 Task: Look for space in Kralendijk, Bonaire, Saint Eustatius and Saba  from 3rd August, 2023 to 17th August, 2023 for 3 adults, 1 child in price range Rs.3000 to Rs.15000. Place can be entire place with 3 bedrooms having 4 beds and 2 bathrooms. Property type can be house, flat, guest house. Amenities needed are: wifi. Booking option can be shelf check-in. Required host language is English.
Action: Mouse moved to (600, 91)
Screenshot: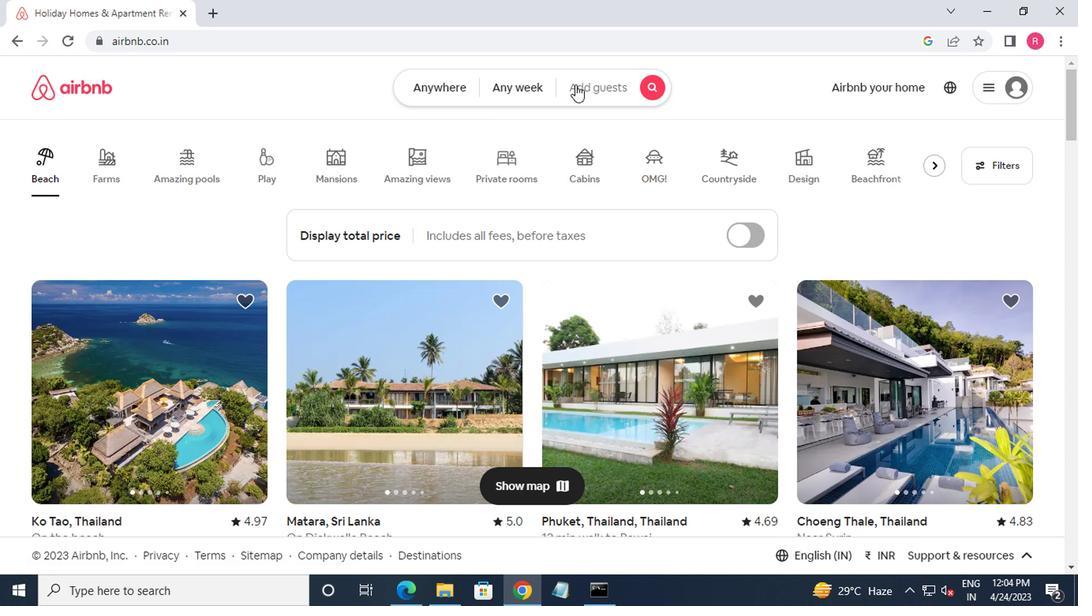 
Action: Mouse pressed left at (600, 91)
Screenshot: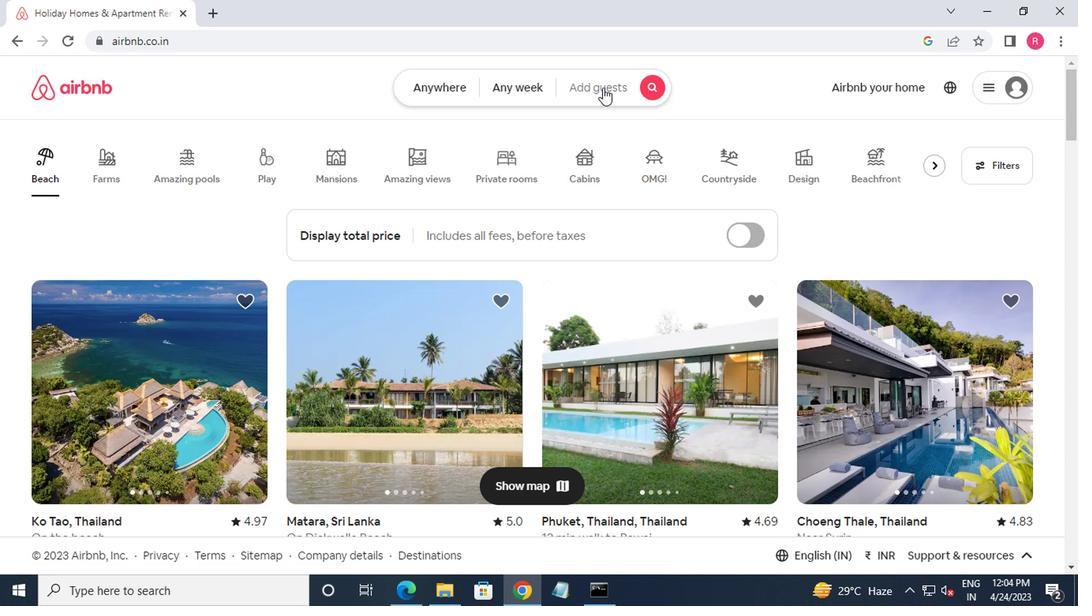 
Action: Mouse moved to (288, 144)
Screenshot: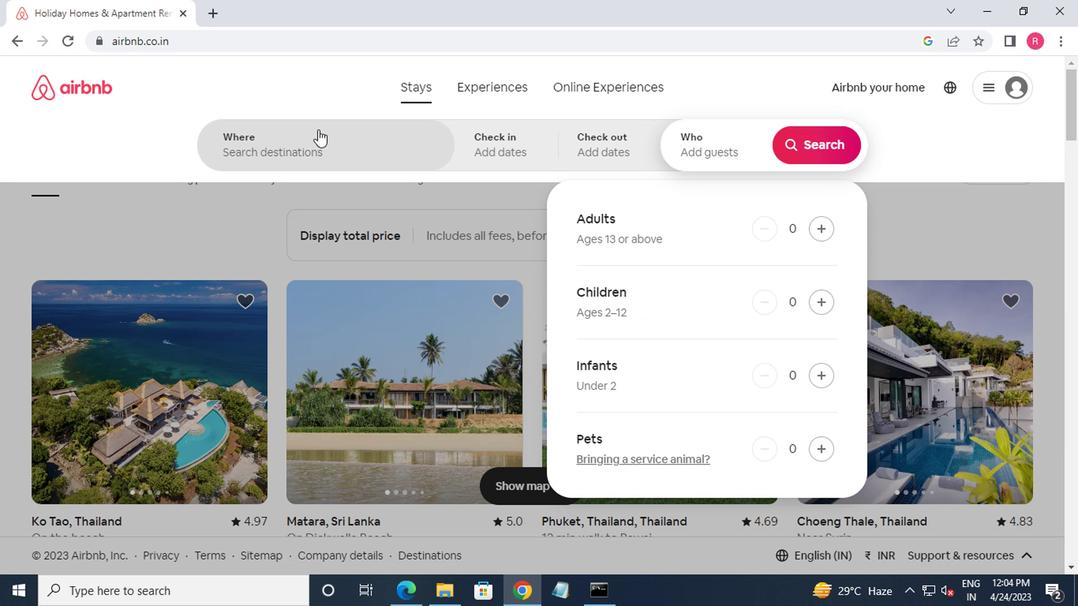 
Action: Mouse pressed left at (288, 144)
Screenshot: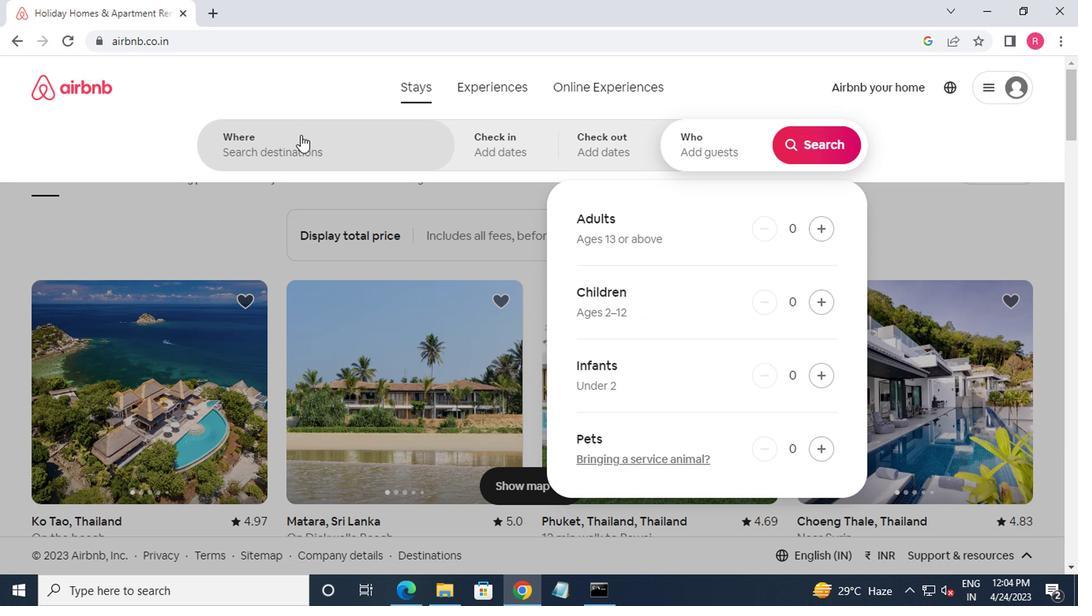 
Action: Mouse moved to (289, 144)
Screenshot: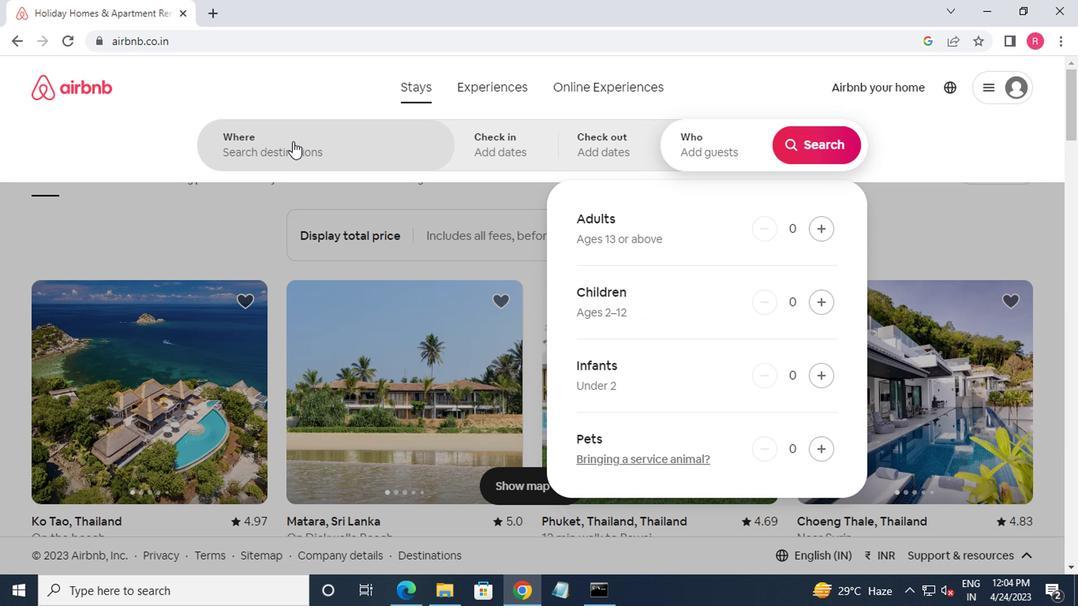 
Action: Key pressed kralendijk
Screenshot: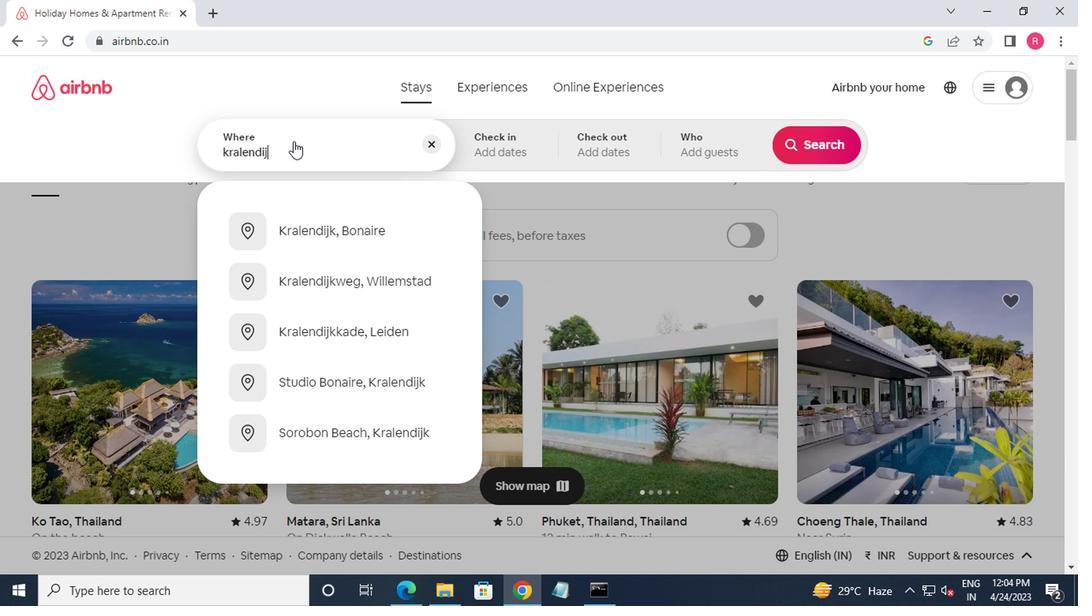 
Action: Mouse moved to (365, 225)
Screenshot: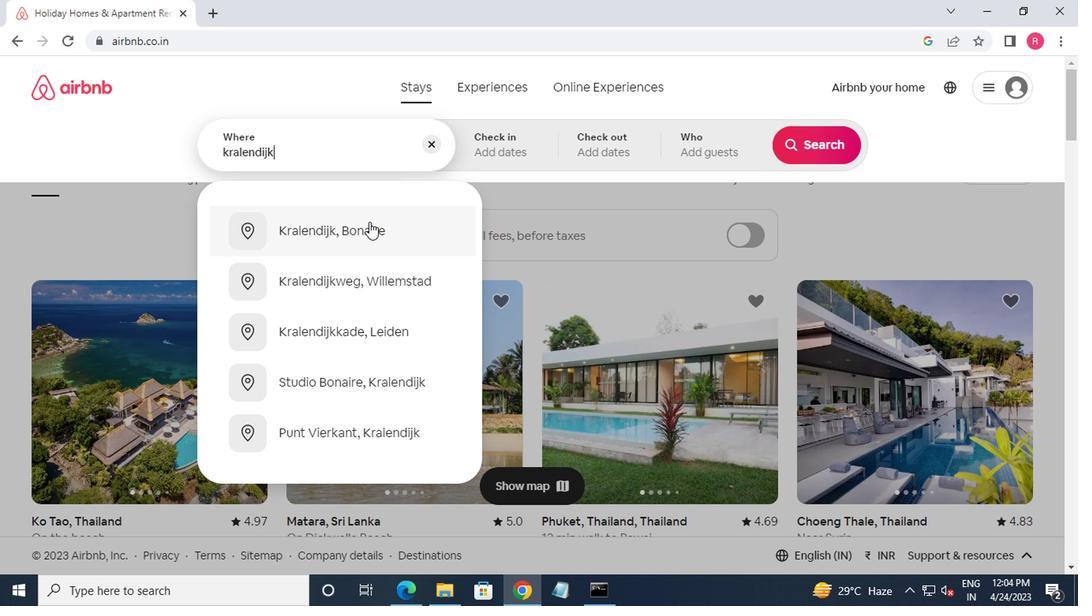 
Action: Mouse pressed left at (365, 225)
Screenshot: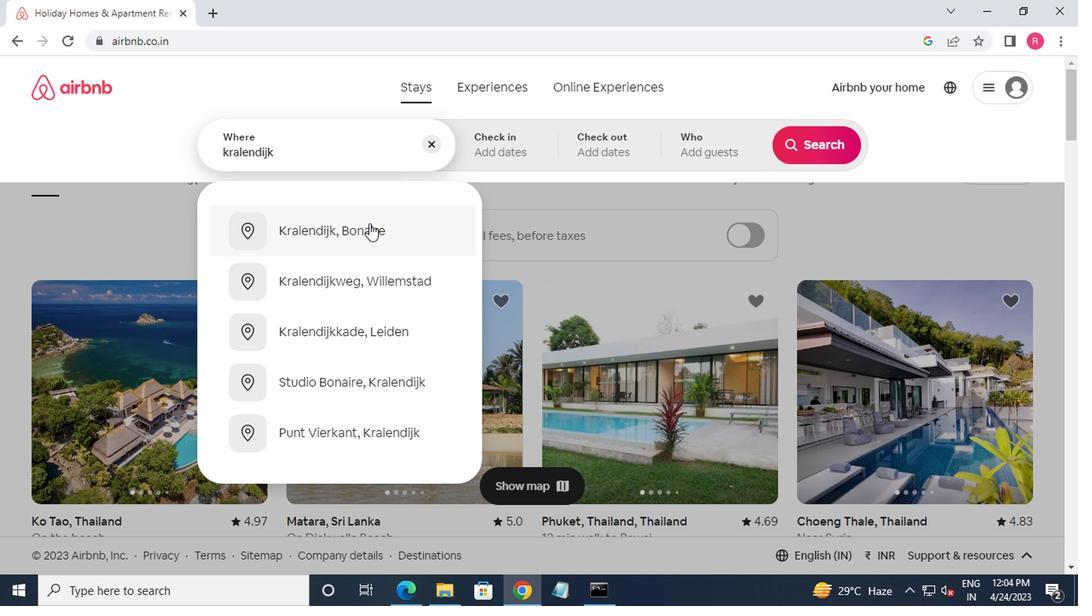 
Action: Mouse moved to (801, 275)
Screenshot: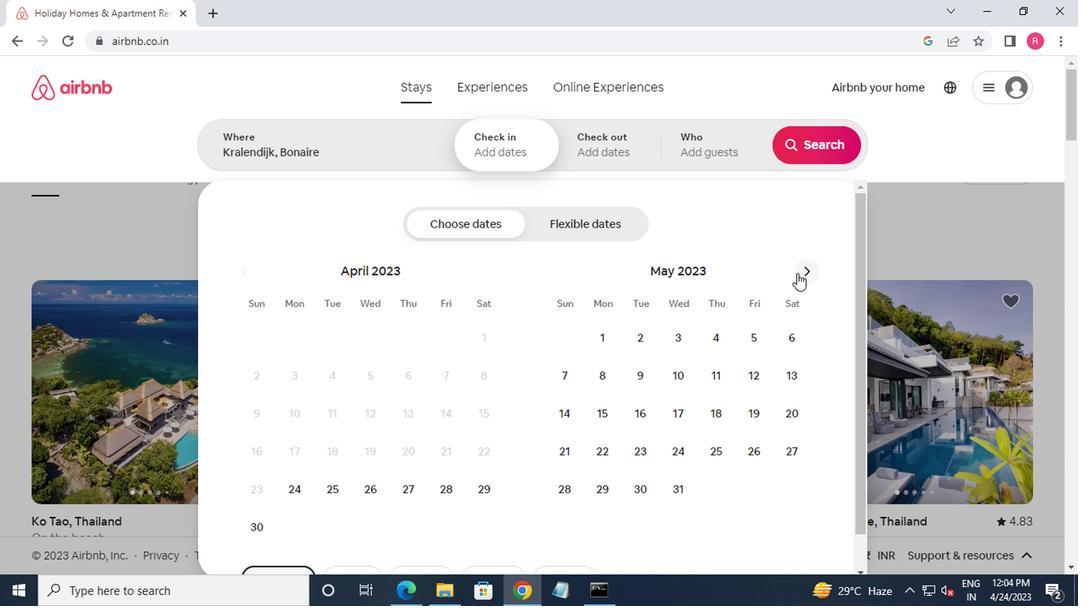 
Action: Mouse pressed left at (801, 275)
Screenshot: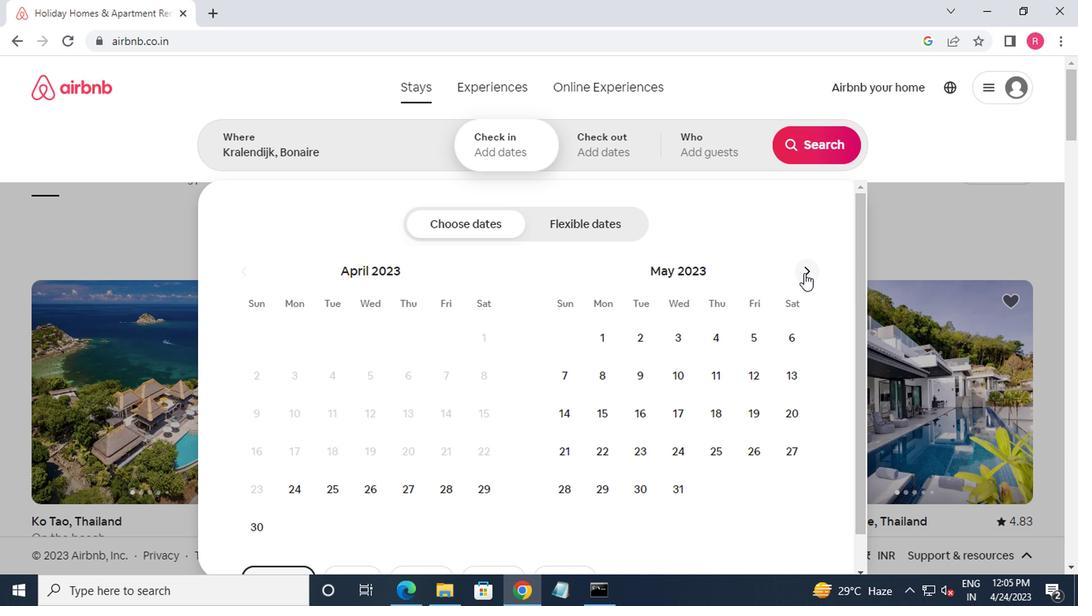 
Action: Mouse pressed left at (801, 275)
Screenshot: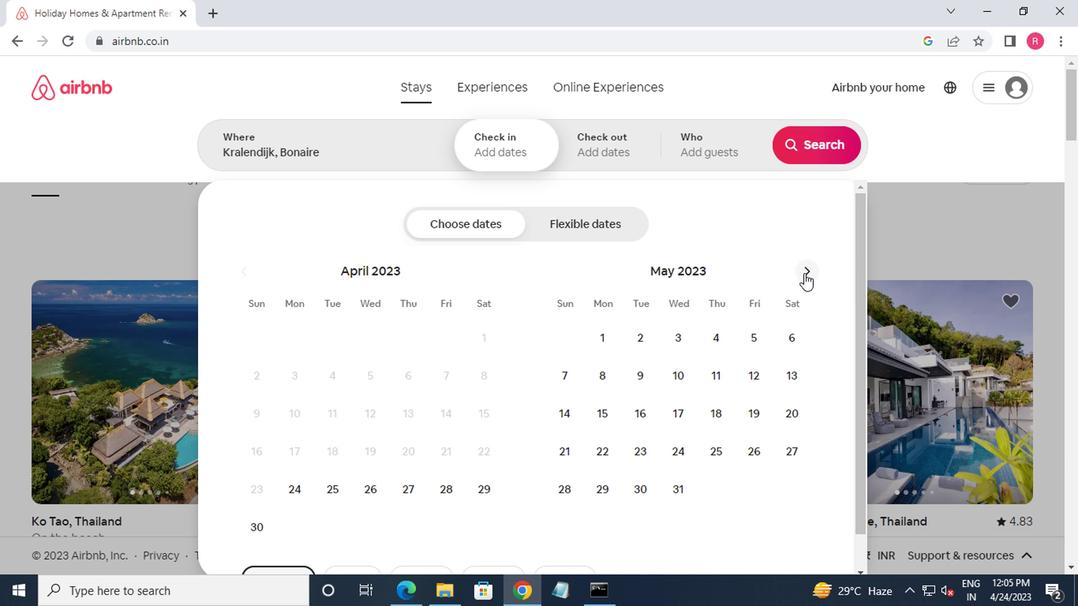 
Action: Mouse pressed left at (801, 275)
Screenshot: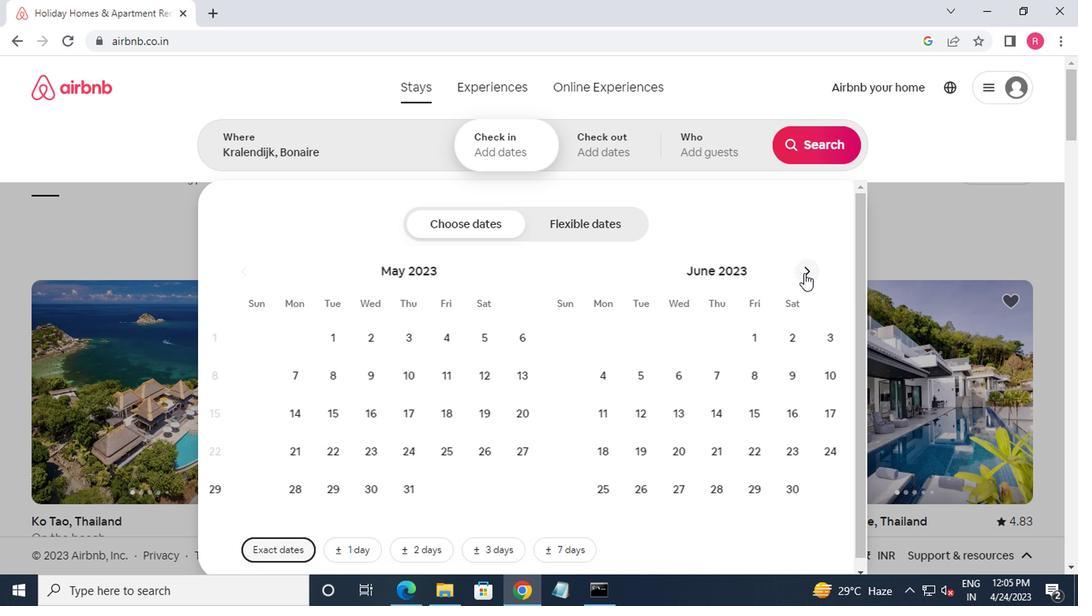 
Action: Mouse pressed left at (801, 275)
Screenshot: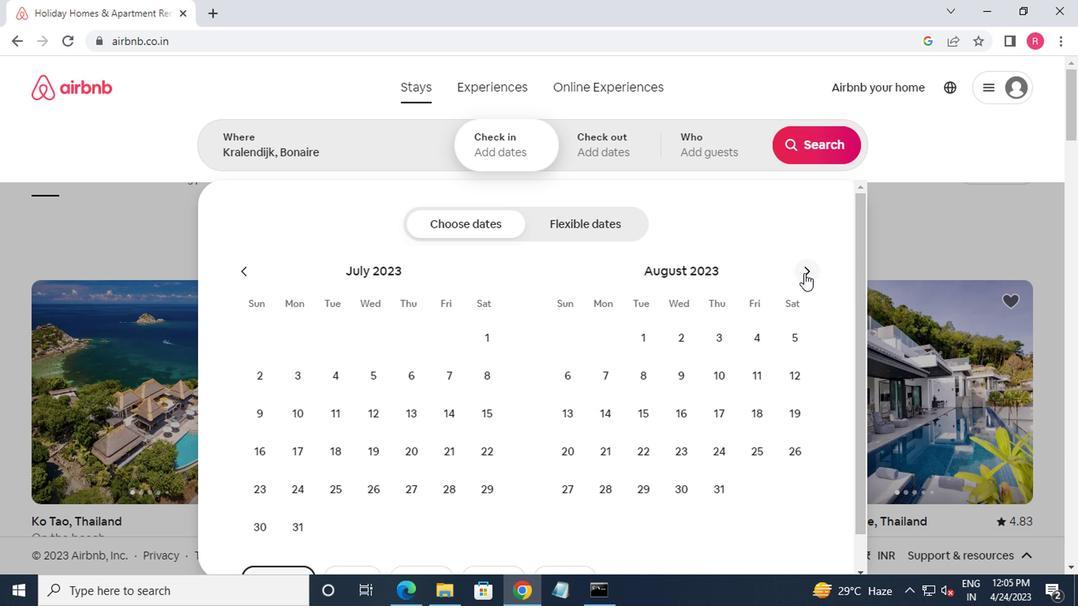 
Action: Mouse moved to (395, 346)
Screenshot: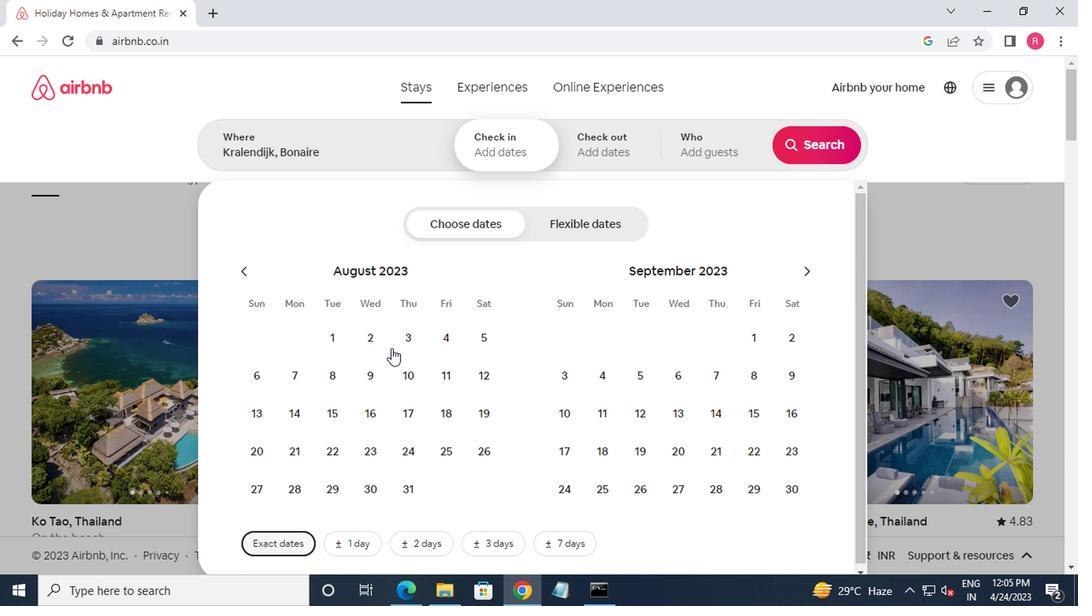 
Action: Mouse pressed left at (395, 346)
Screenshot: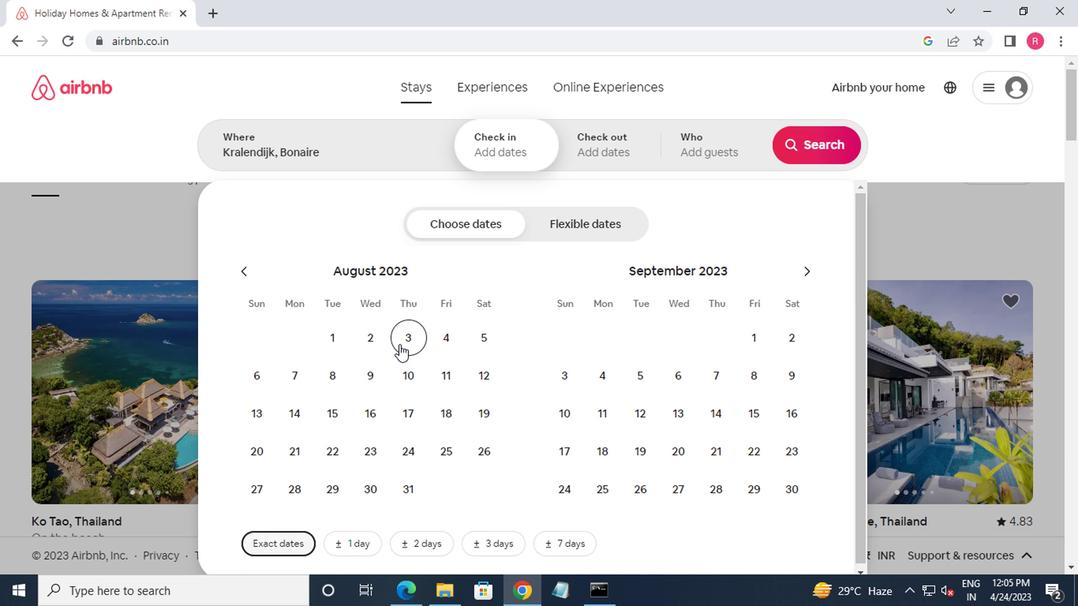 
Action: Mouse moved to (406, 417)
Screenshot: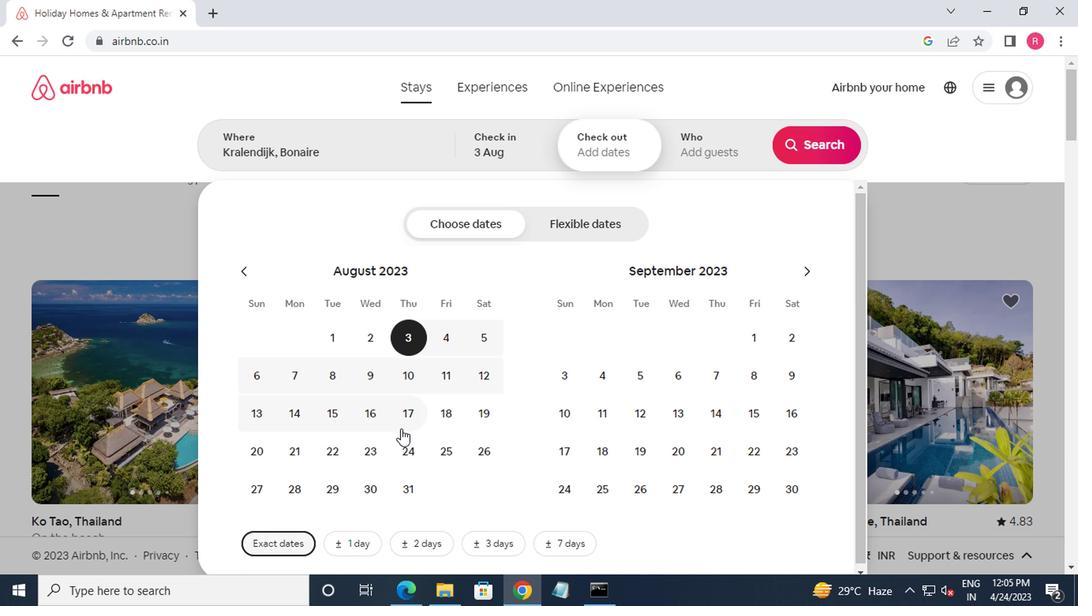 
Action: Mouse pressed left at (406, 417)
Screenshot: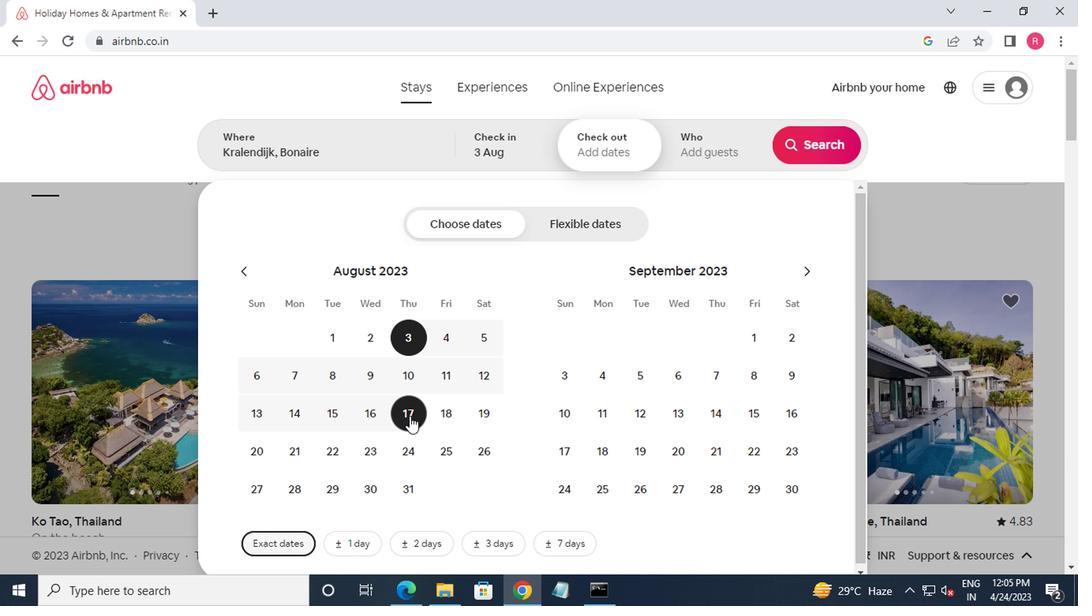 
Action: Mouse moved to (690, 156)
Screenshot: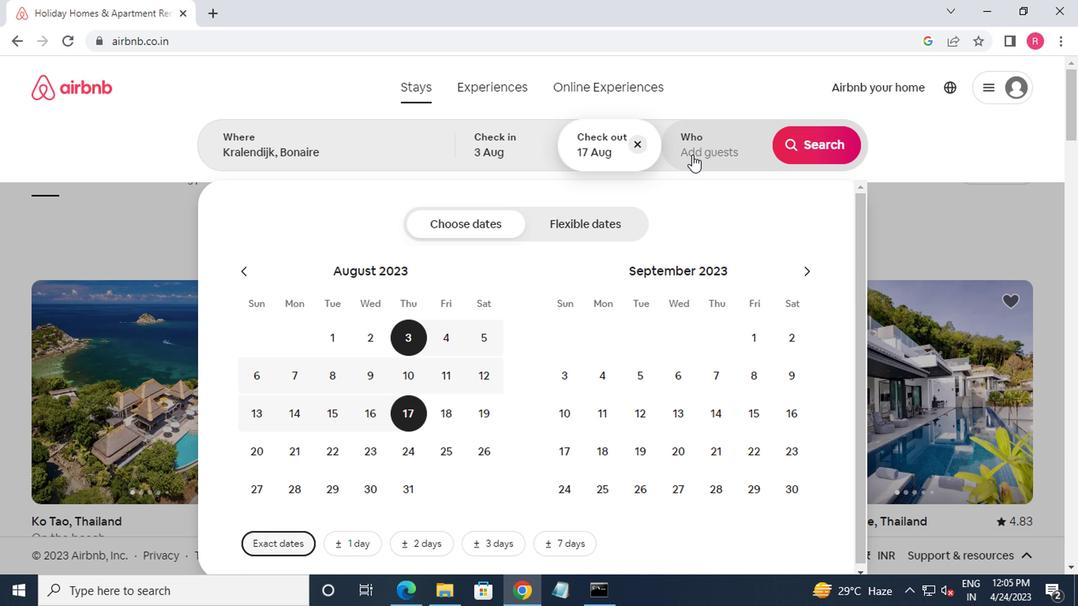 
Action: Mouse pressed left at (690, 156)
Screenshot: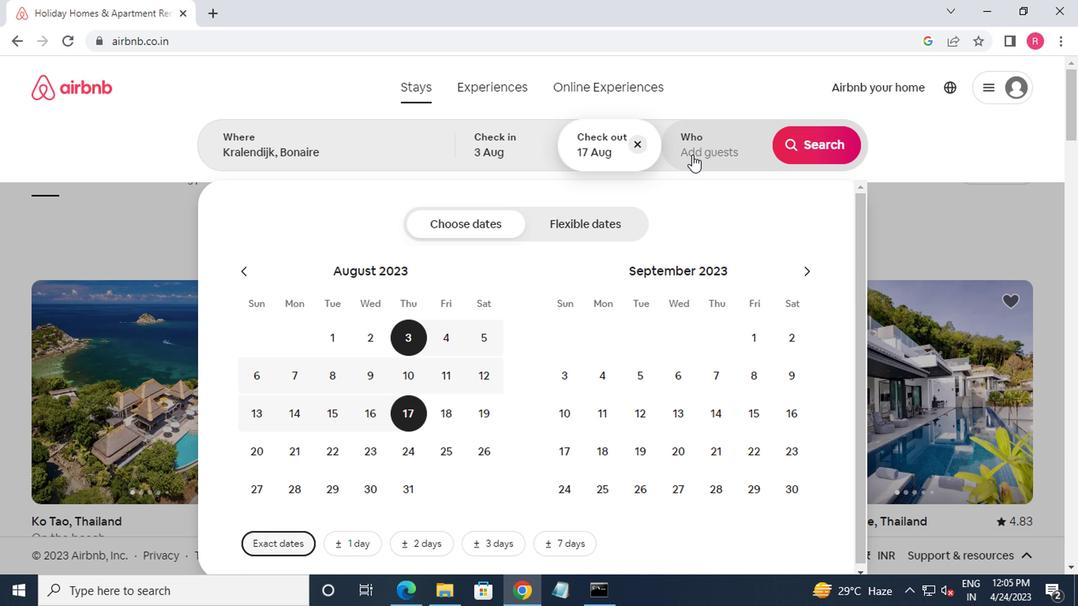 
Action: Mouse moved to (822, 225)
Screenshot: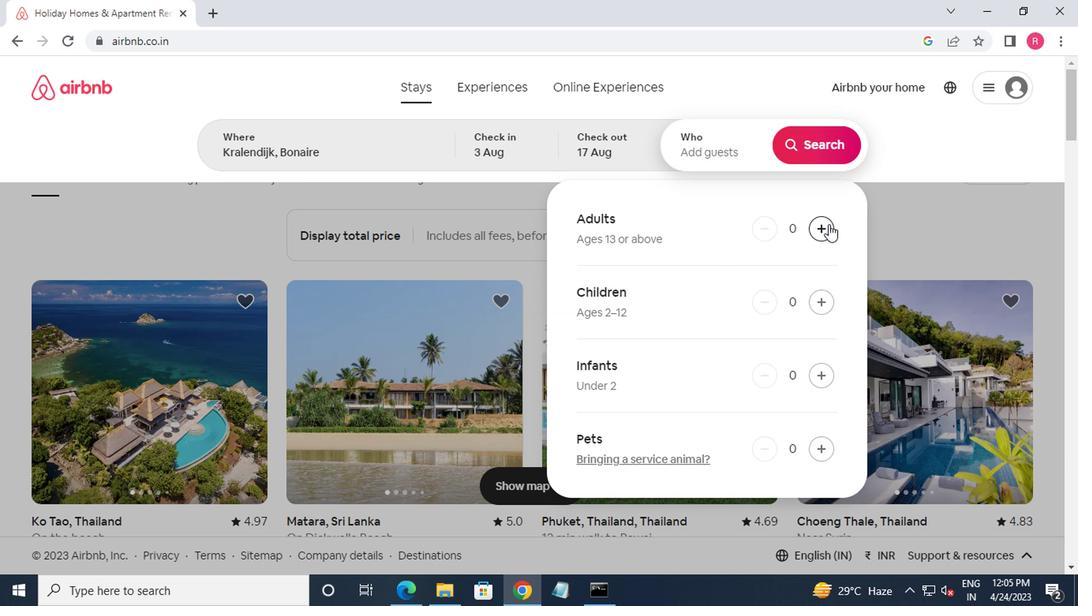 
Action: Mouse pressed left at (822, 225)
Screenshot: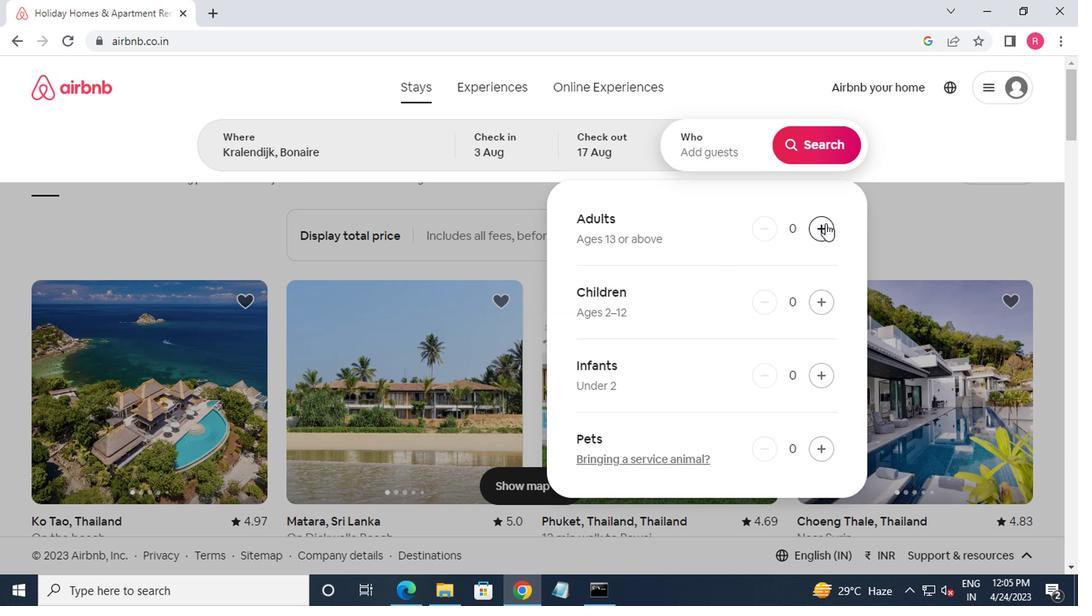 
Action: Mouse pressed left at (822, 225)
Screenshot: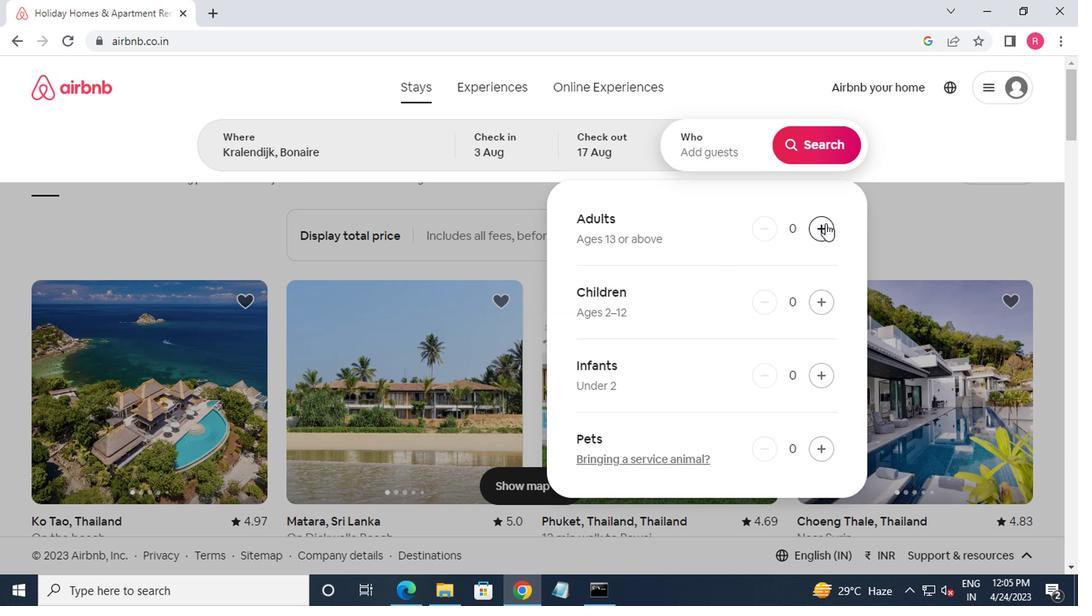 
Action: Mouse pressed left at (822, 225)
Screenshot: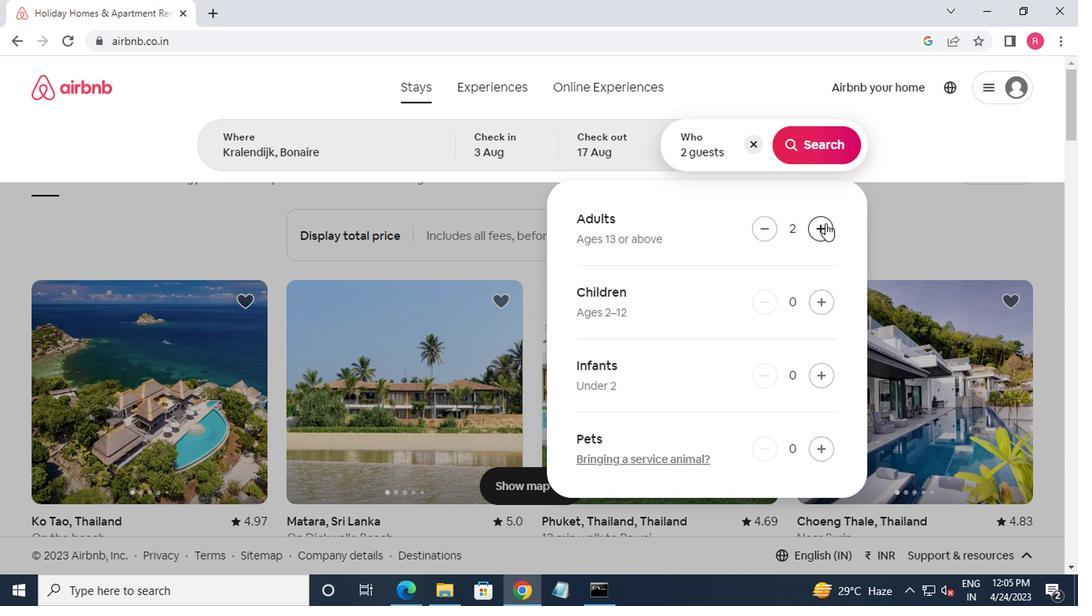 
Action: Mouse moved to (828, 294)
Screenshot: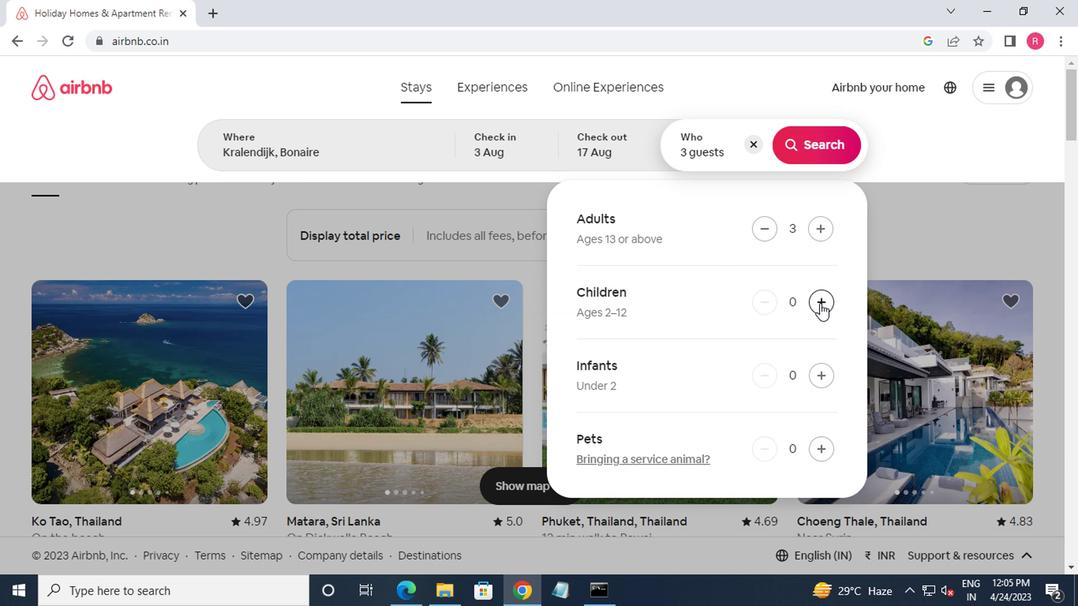 
Action: Mouse pressed left at (828, 294)
Screenshot: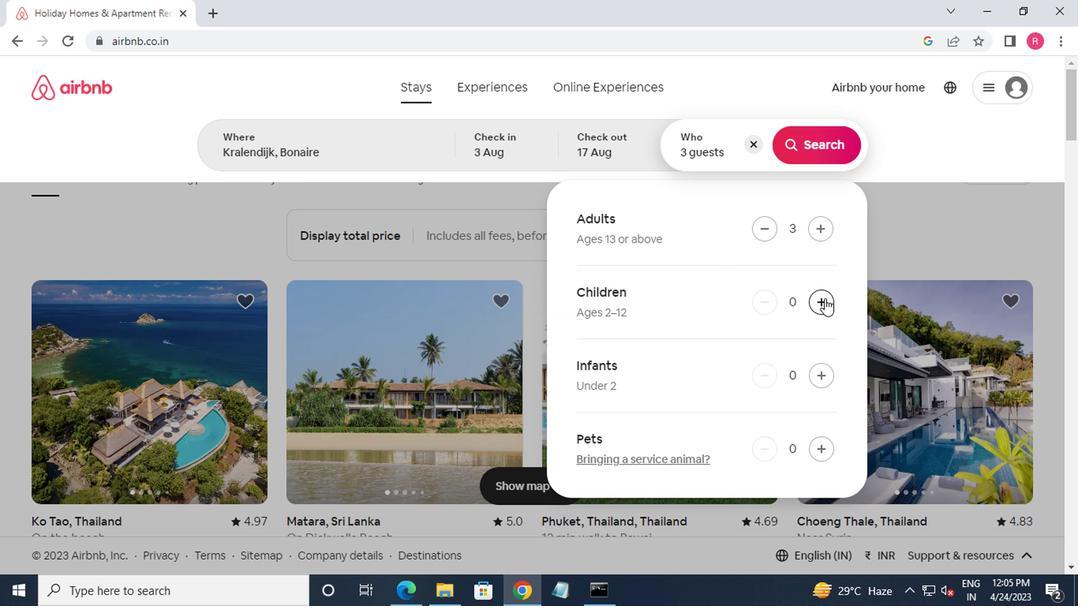 
Action: Mouse moved to (815, 310)
Screenshot: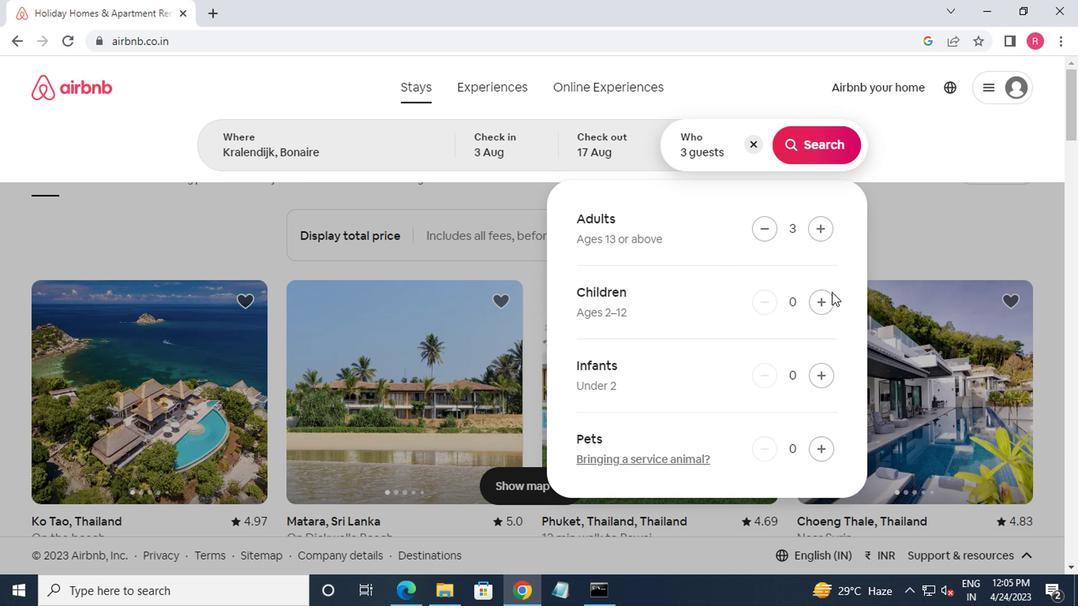 
Action: Mouse pressed left at (815, 310)
Screenshot: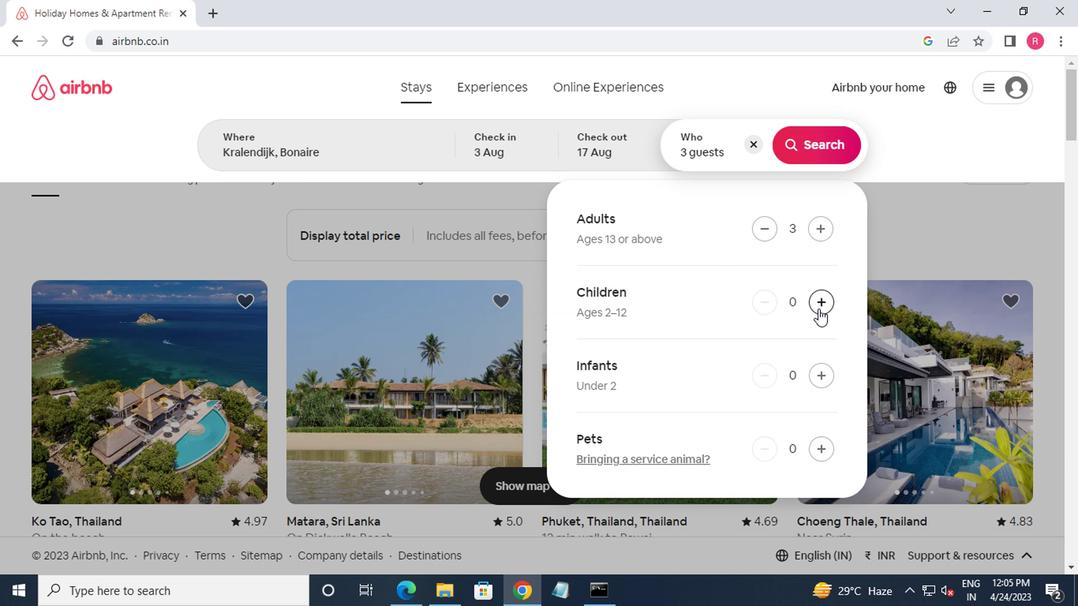 
Action: Mouse moved to (794, 159)
Screenshot: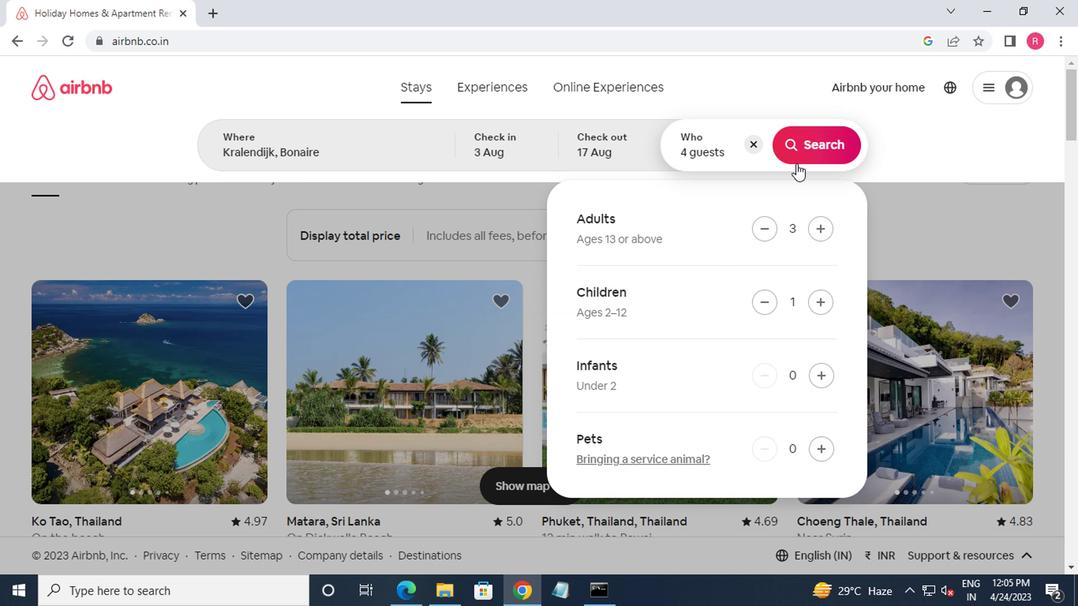 
Action: Mouse pressed left at (794, 159)
Screenshot: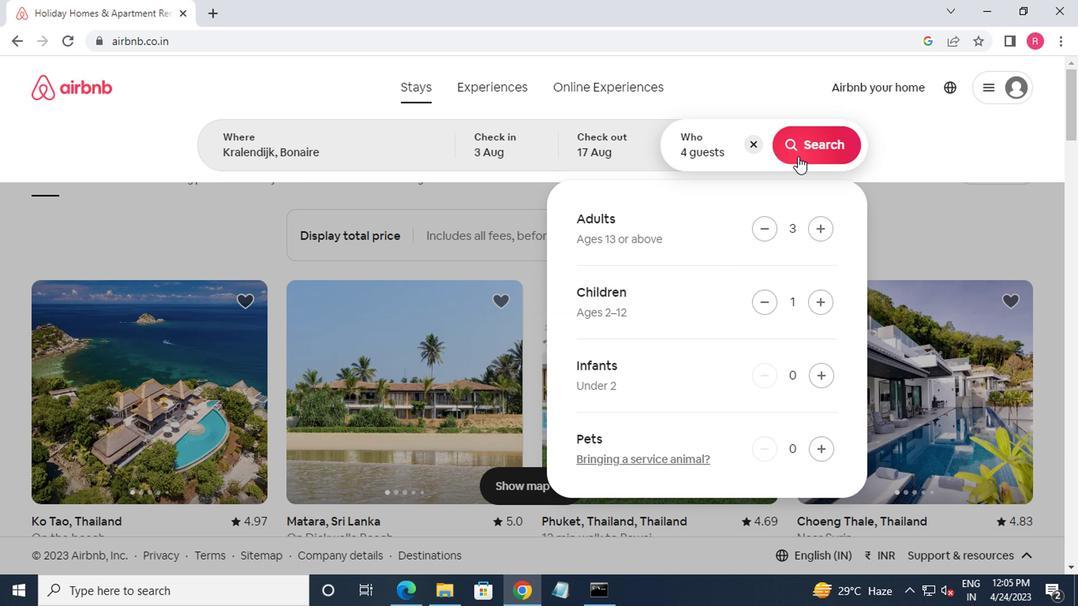 
Action: Mouse moved to (993, 162)
Screenshot: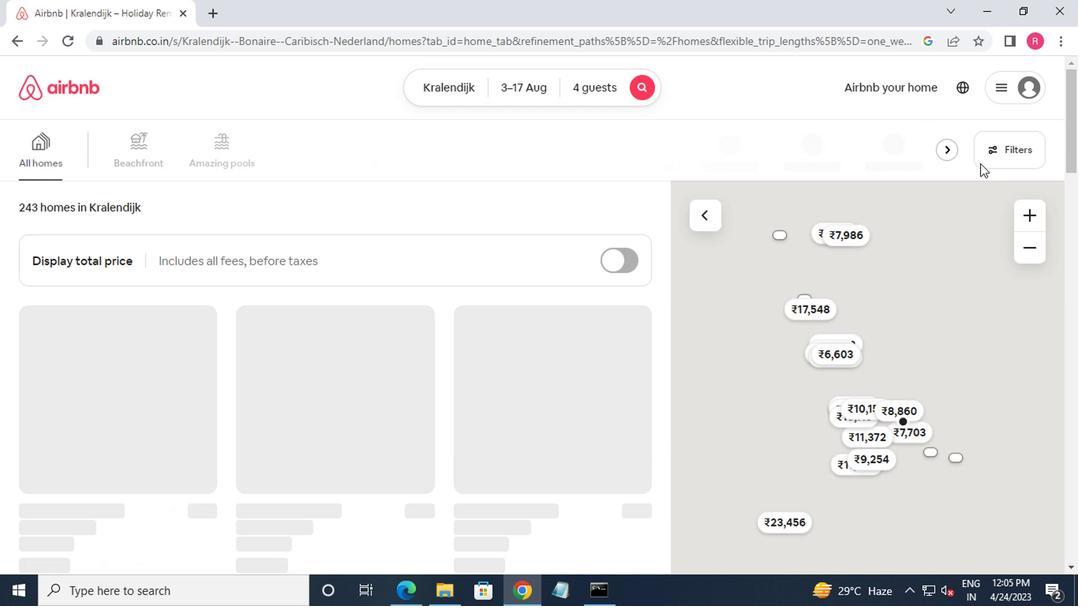 
Action: Mouse pressed left at (993, 162)
Screenshot: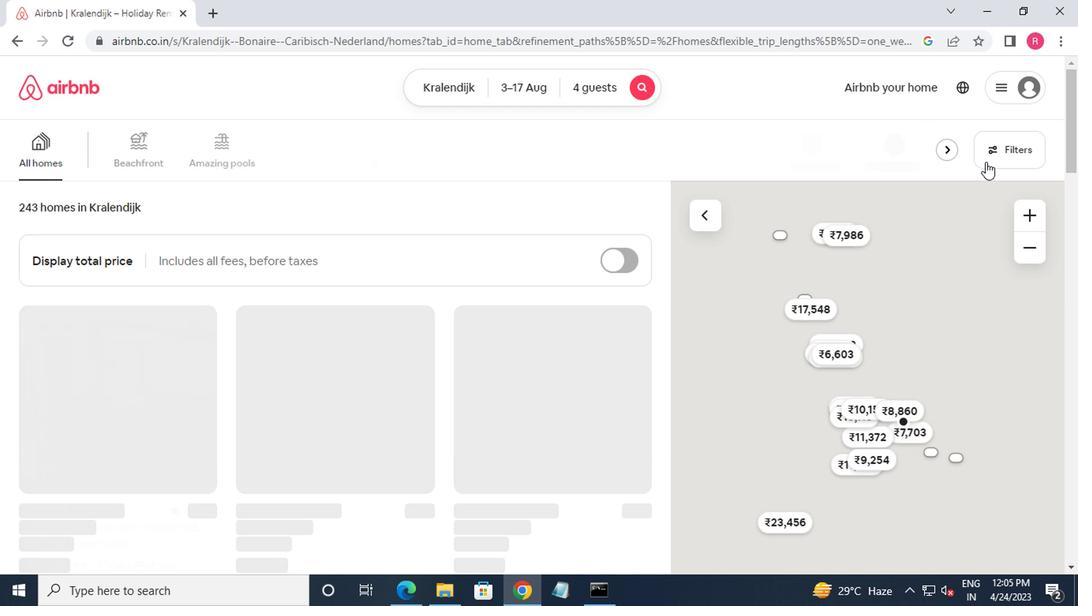 
Action: Mouse moved to (330, 347)
Screenshot: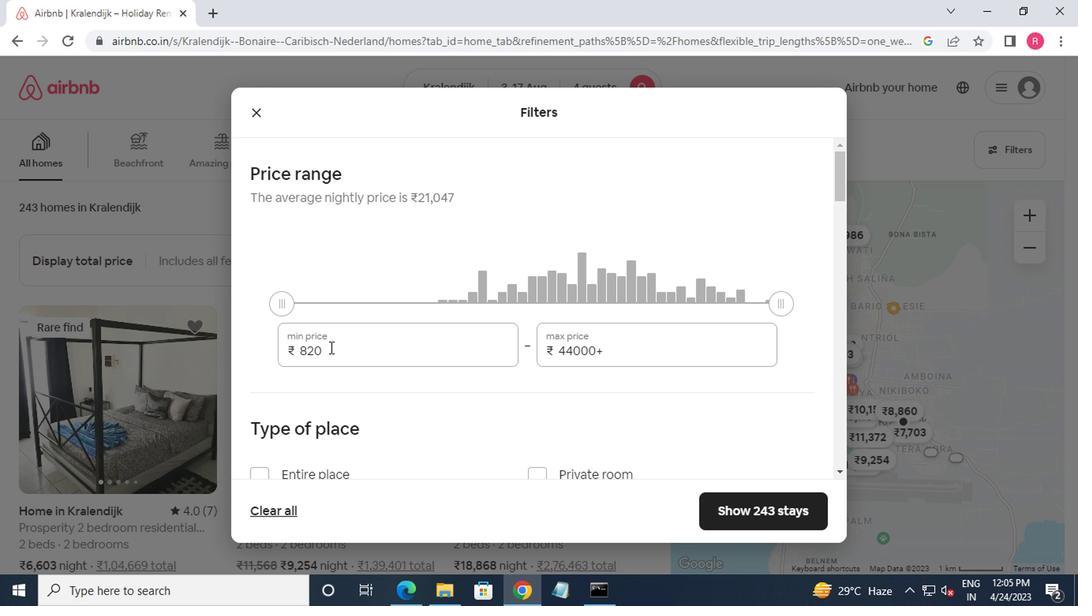
Action: Mouse pressed left at (330, 347)
Screenshot: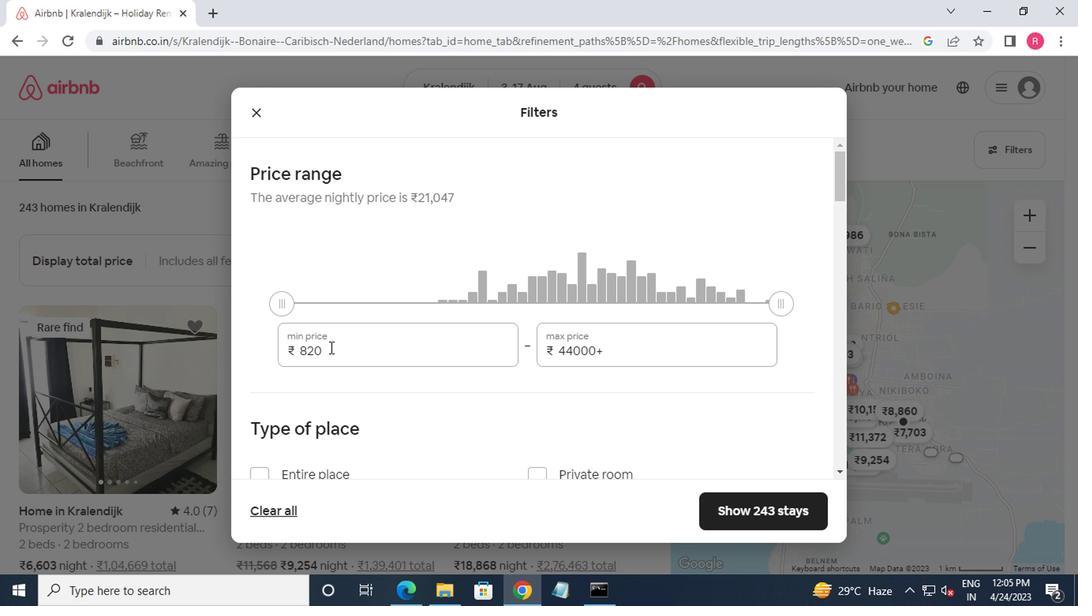 
Action: Mouse moved to (352, 334)
Screenshot: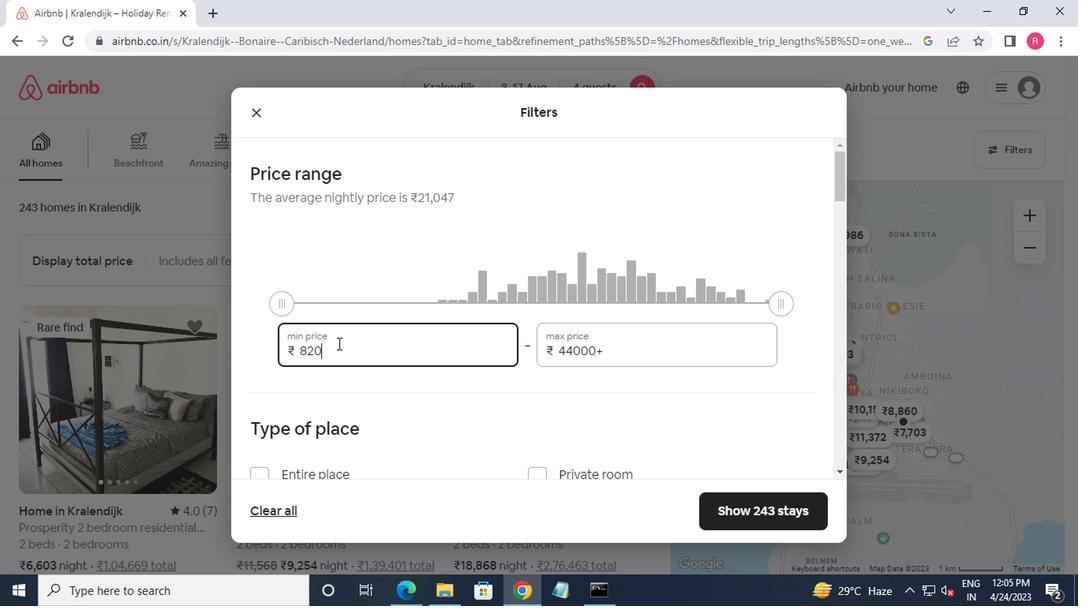
Action: Key pressed <Key.backspace><Key.backspace><Key.backspace><Key.backspace>3000<Key.tab>150<Key.backspace><Key.backspace><Key.backspace><Key.backspace><Key.backspace><Key.backspace><Key.backspace>15000
Screenshot: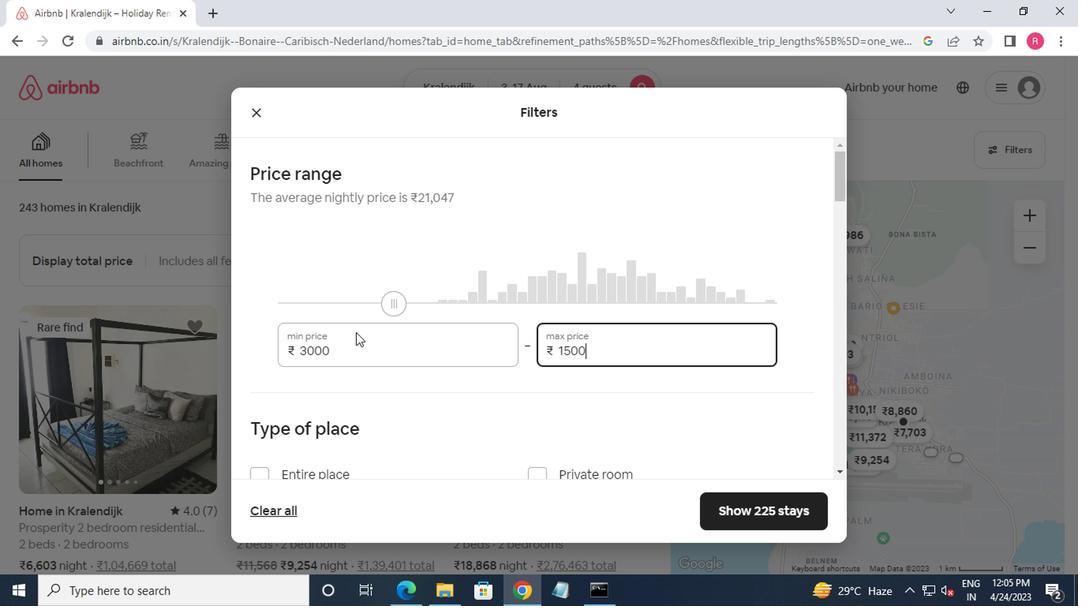 
Action: Mouse moved to (327, 328)
Screenshot: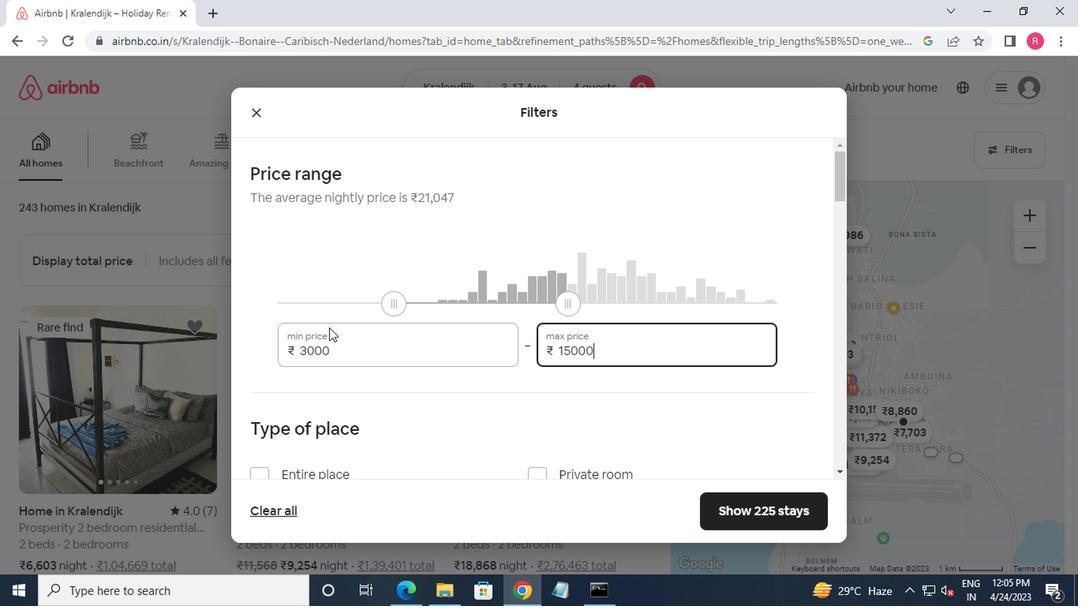 
Action: Mouse scrolled (327, 328) with delta (0, 0)
Screenshot: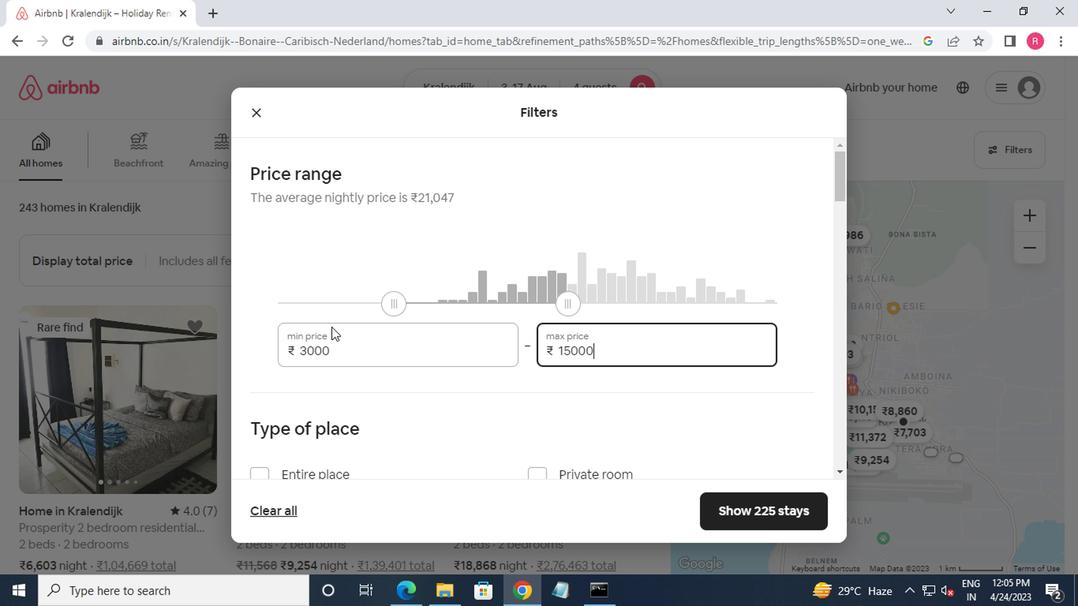 
Action: Mouse scrolled (327, 328) with delta (0, 0)
Screenshot: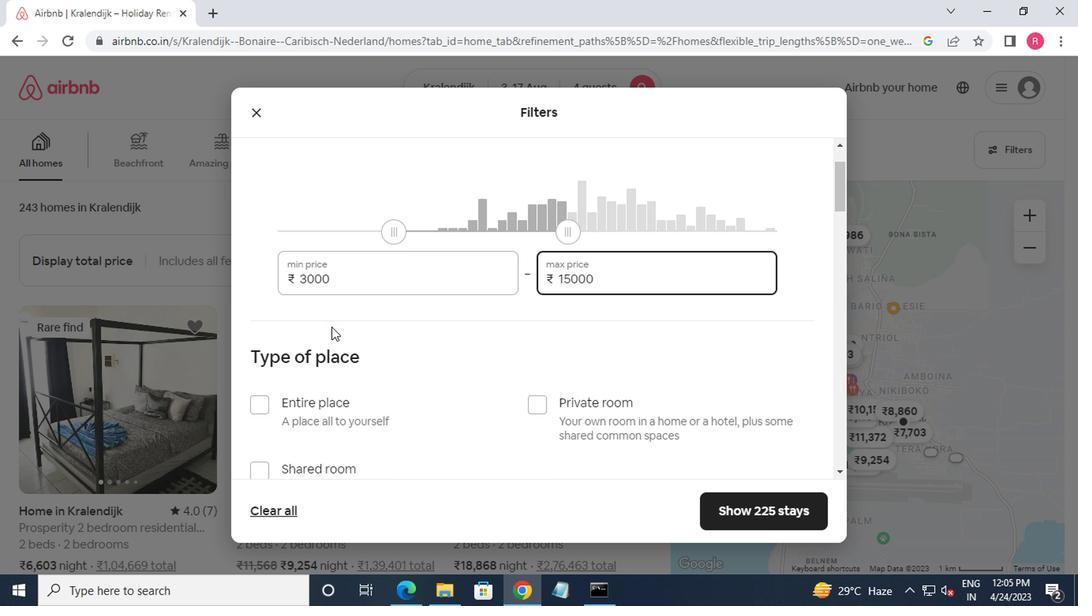 
Action: Mouse moved to (258, 322)
Screenshot: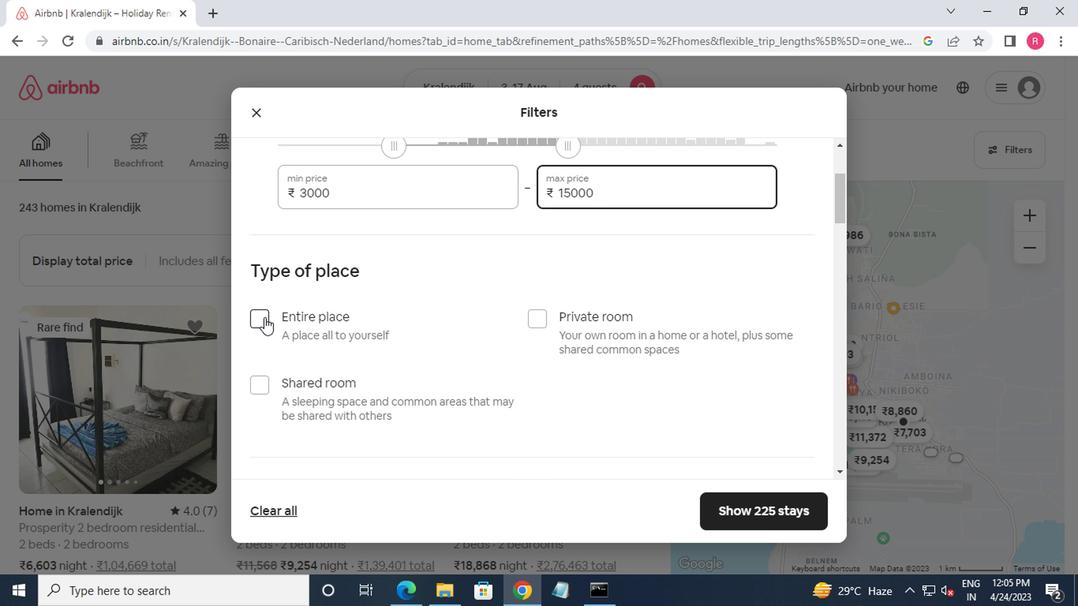 
Action: Mouse pressed left at (258, 322)
Screenshot: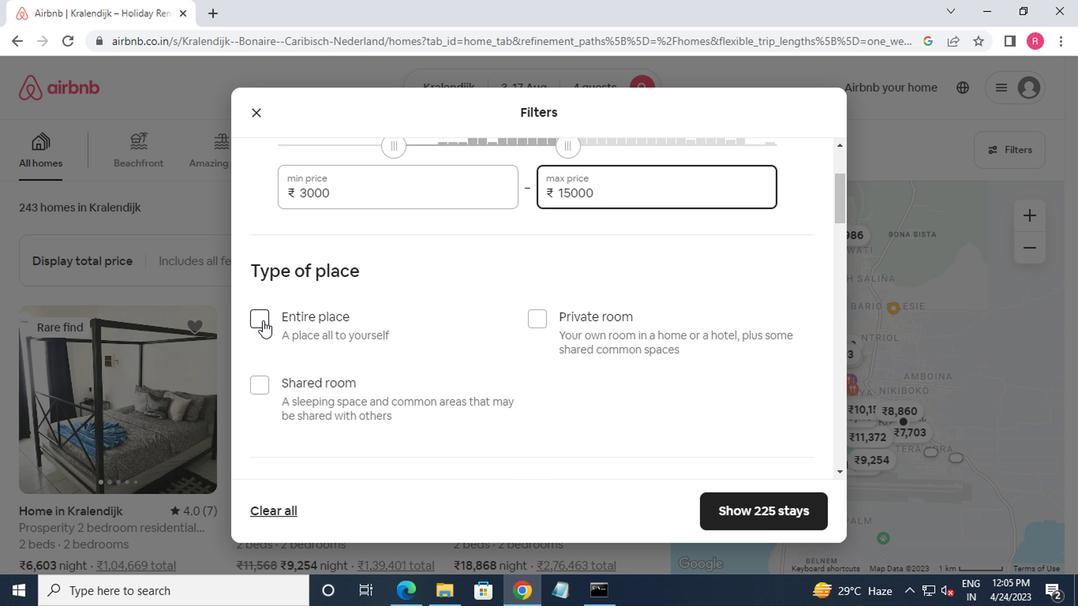 
Action: Mouse moved to (363, 197)
Screenshot: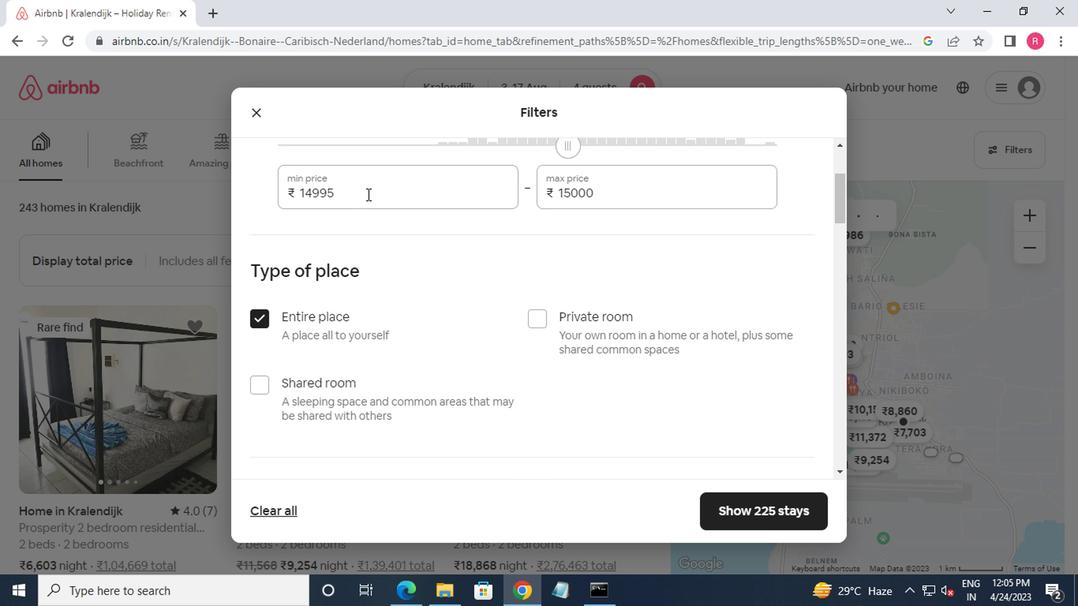 
Action: Mouse pressed left at (363, 197)
Screenshot: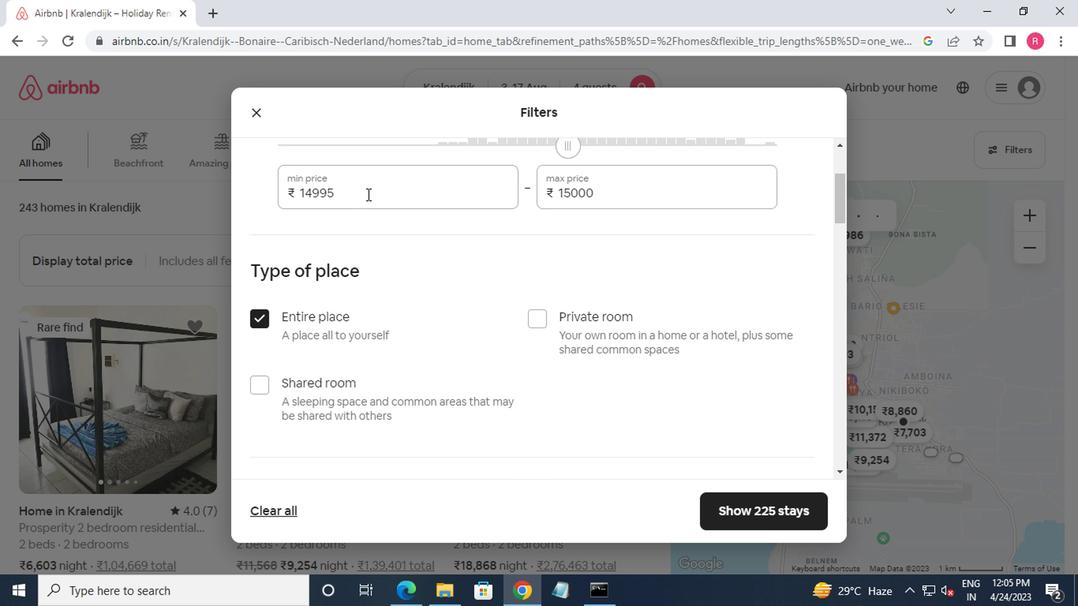 
Action: Key pressed <Key.backspace><Key.backspace><Key.backspace><Key.backspace><Key.backspace><Key.backspace><Key.backspace><Key.backspace><Key.backspace><Key.backspace><Key.backspace><Key.backspace><Key.backspace><Key.backspace><Key.backspace><Key.backspace><Key.backspace>3000
Screenshot: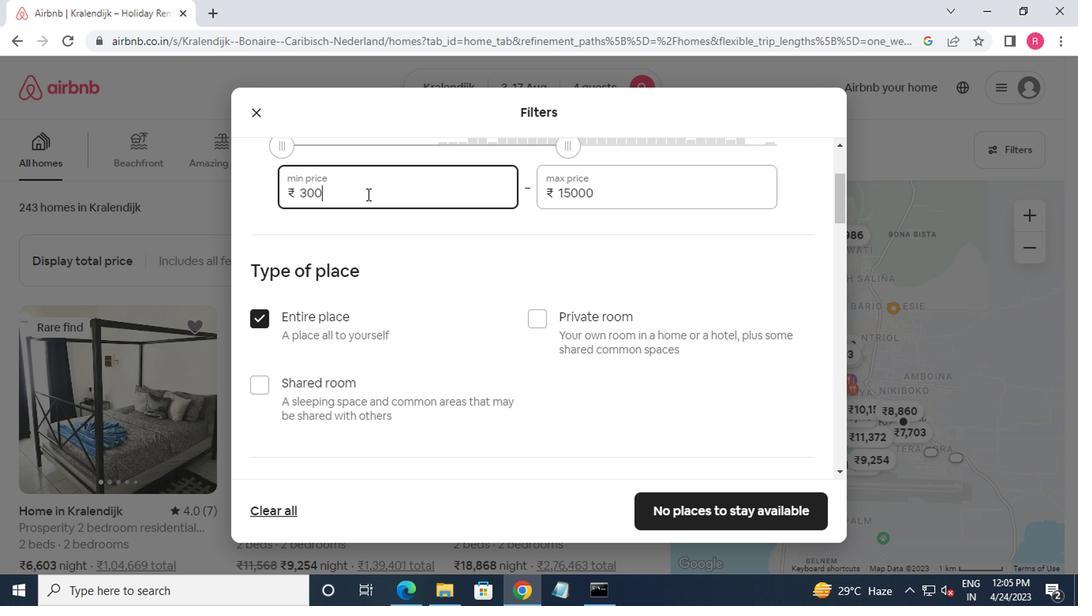 
Action: Mouse moved to (334, 202)
Screenshot: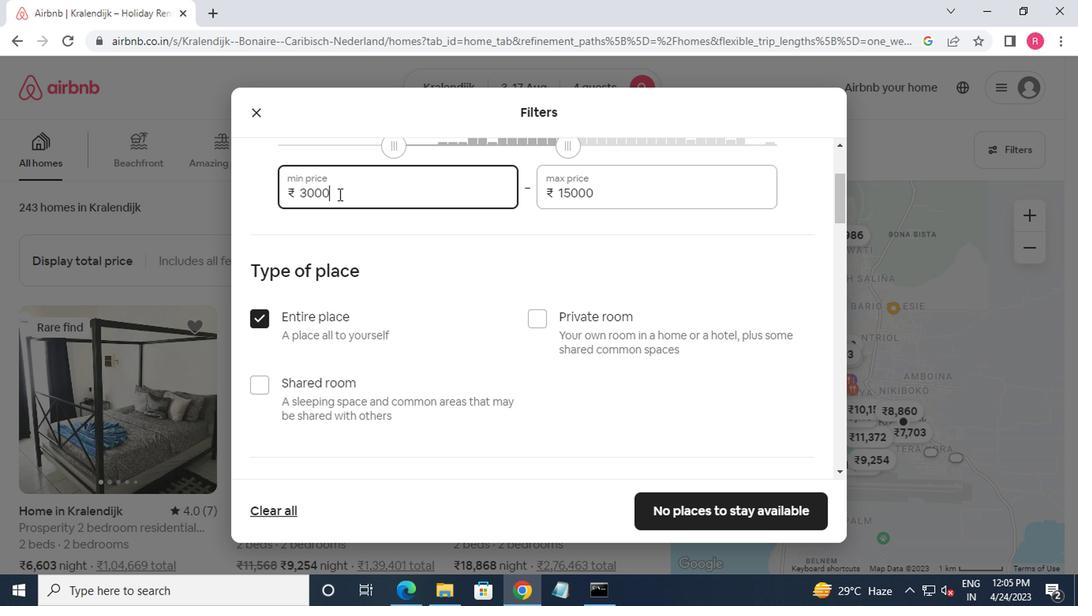 
Action: Mouse scrolled (334, 201) with delta (0, -1)
Screenshot: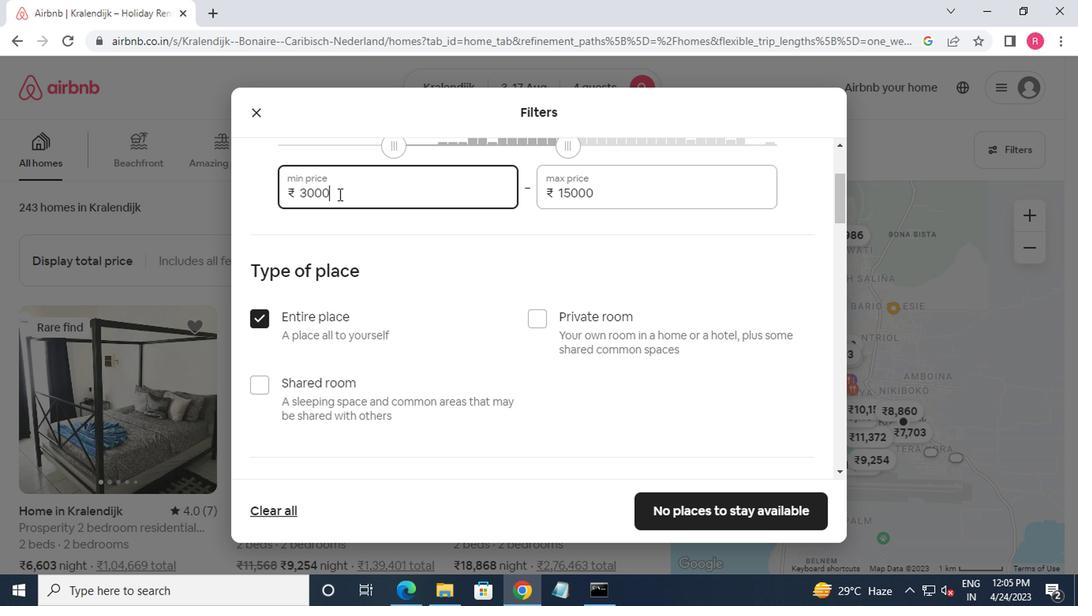 
Action: Mouse moved to (334, 203)
Screenshot: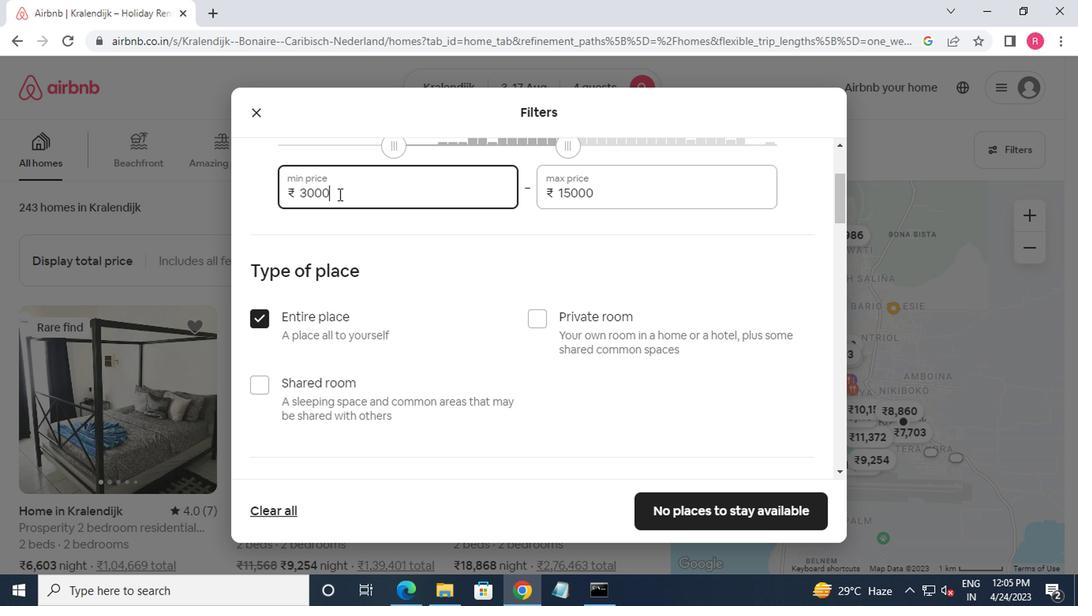 
Action: Mouse scrolled (334, 203) with delta (0, 0)
Screenshot: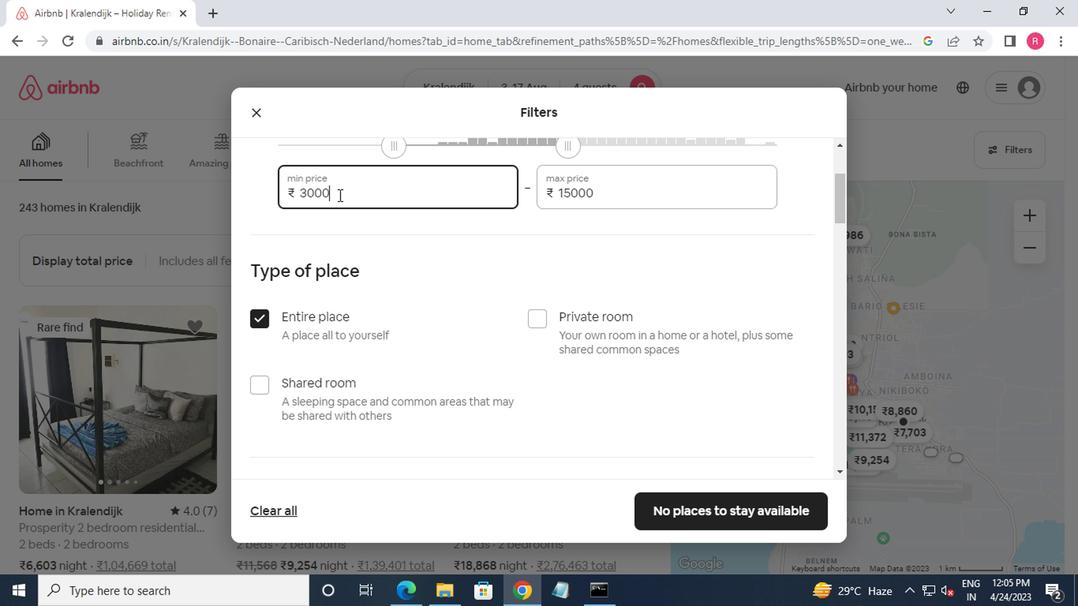 
Action: Mouse moved to (338, 205)
Screenshot: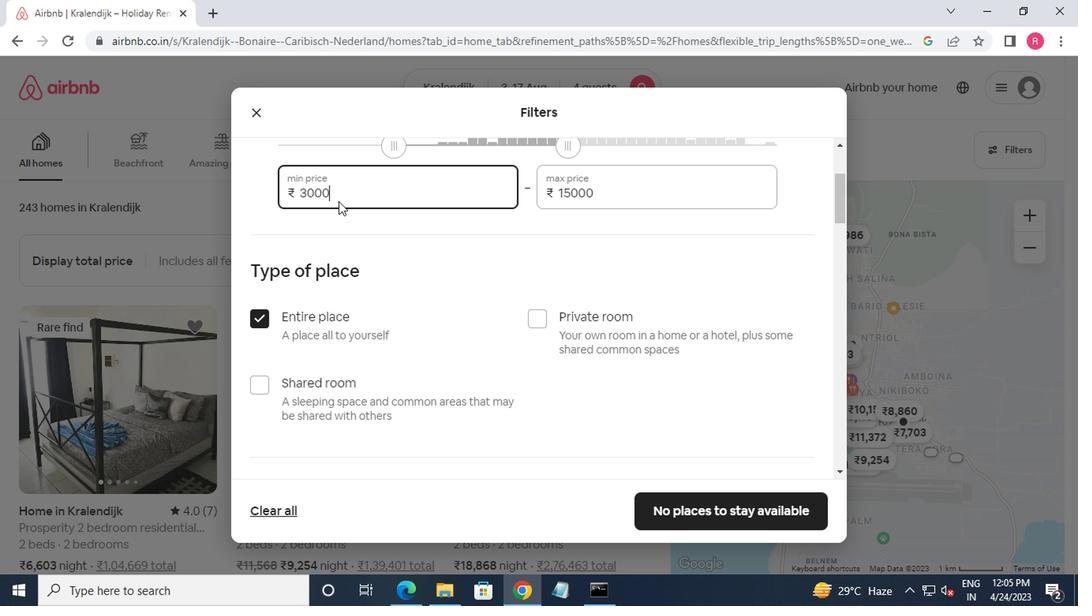 
Action: Mouse scrolled (338, 205) with delta (0, 0)
Screenshot: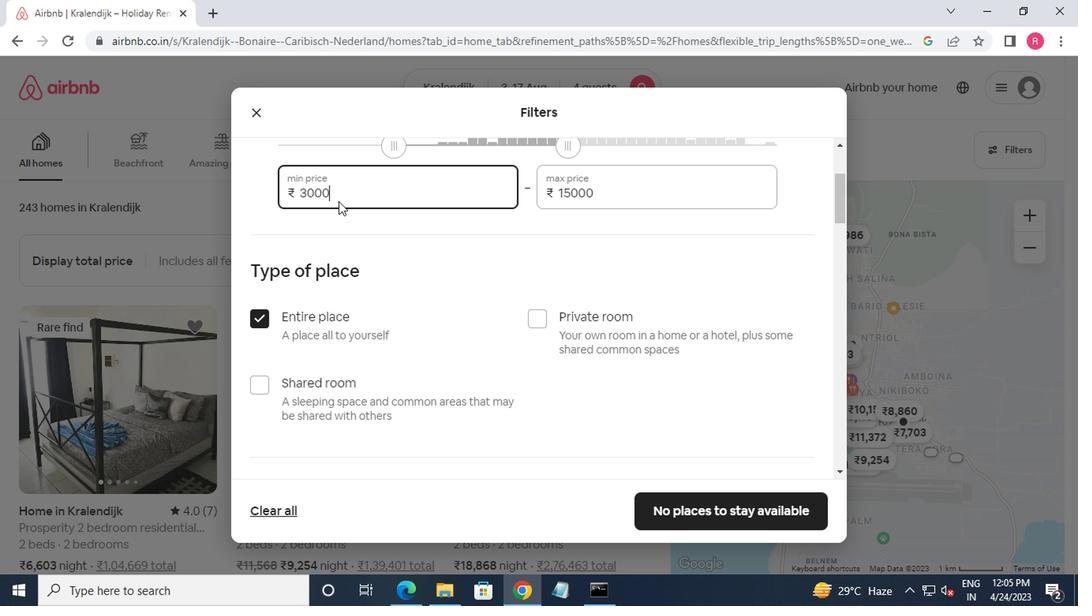 
Action: Mouse moved to (380, 265)
Screenshot: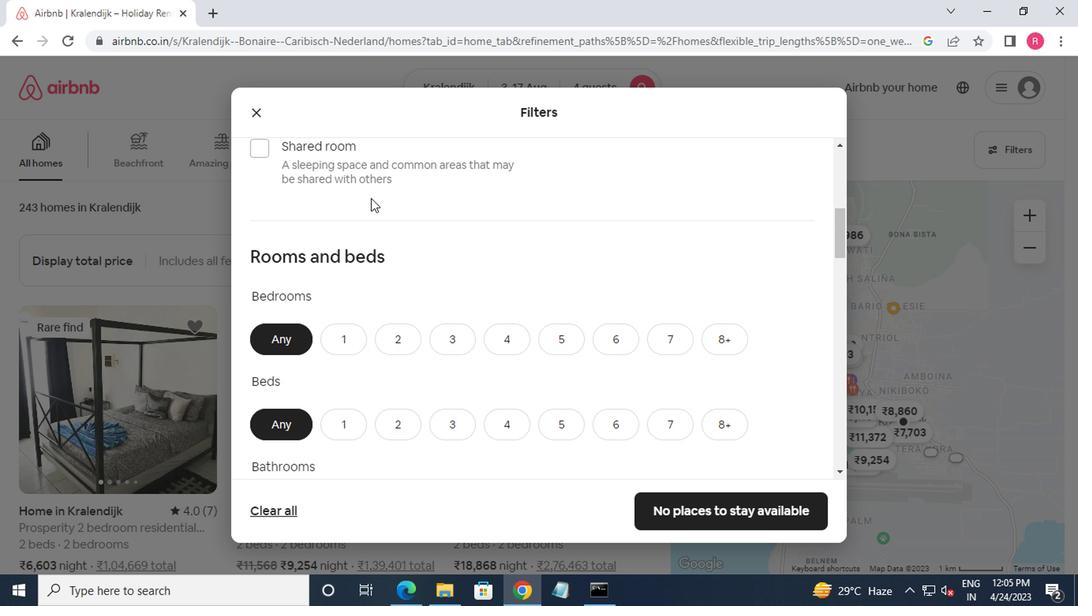 
Action: Mouse scrolled (380, 265) with delta (0, 0)
Screenshot: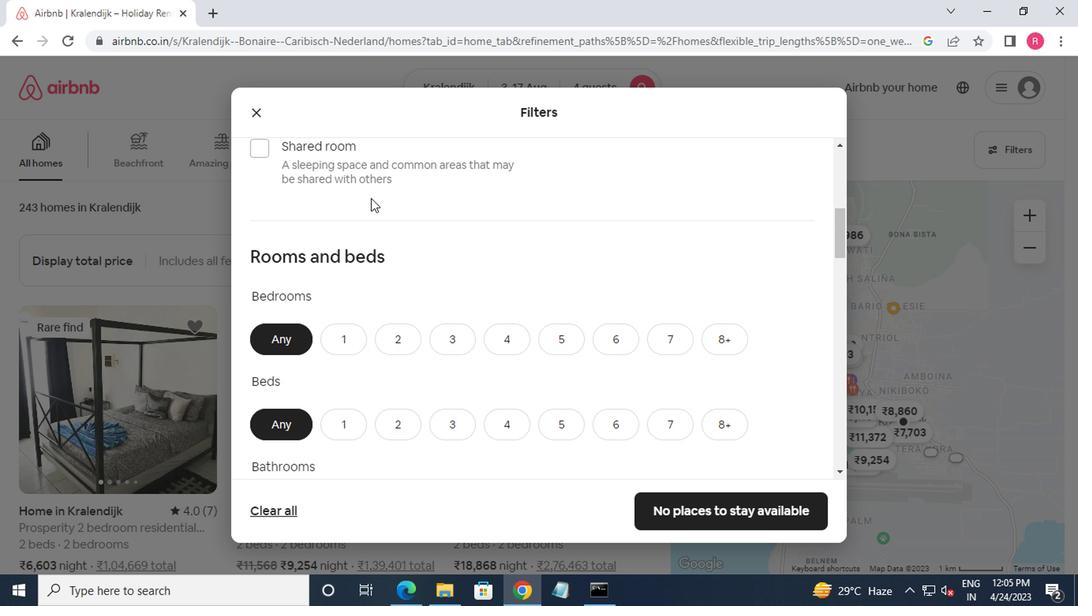 
Action: Mouse moved to (433, 255)
Screenshot: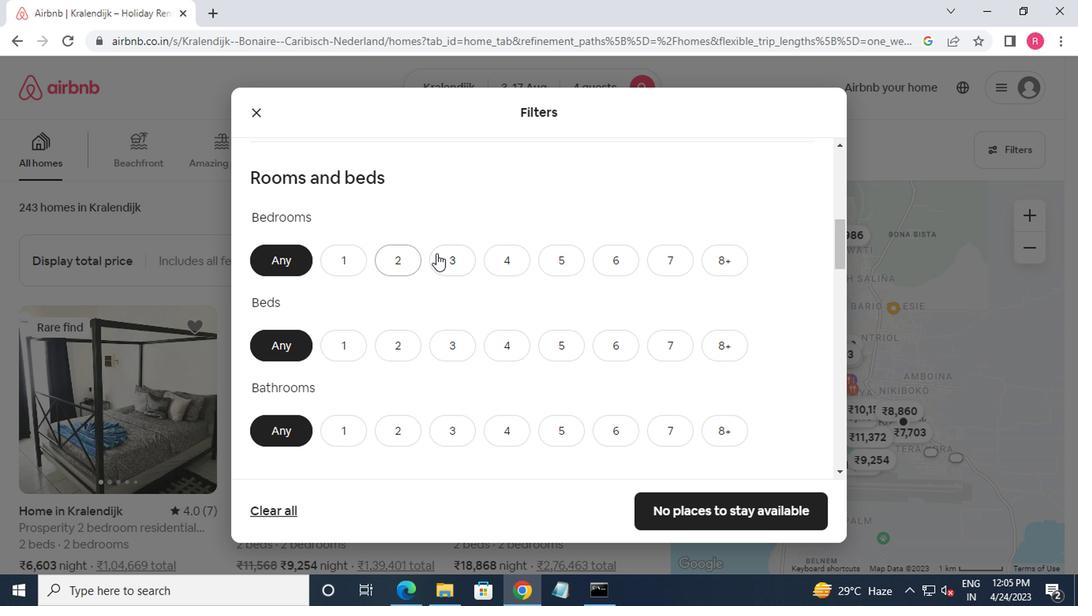 
Action: Mouse pressed left at (433, 255)
Screenshot: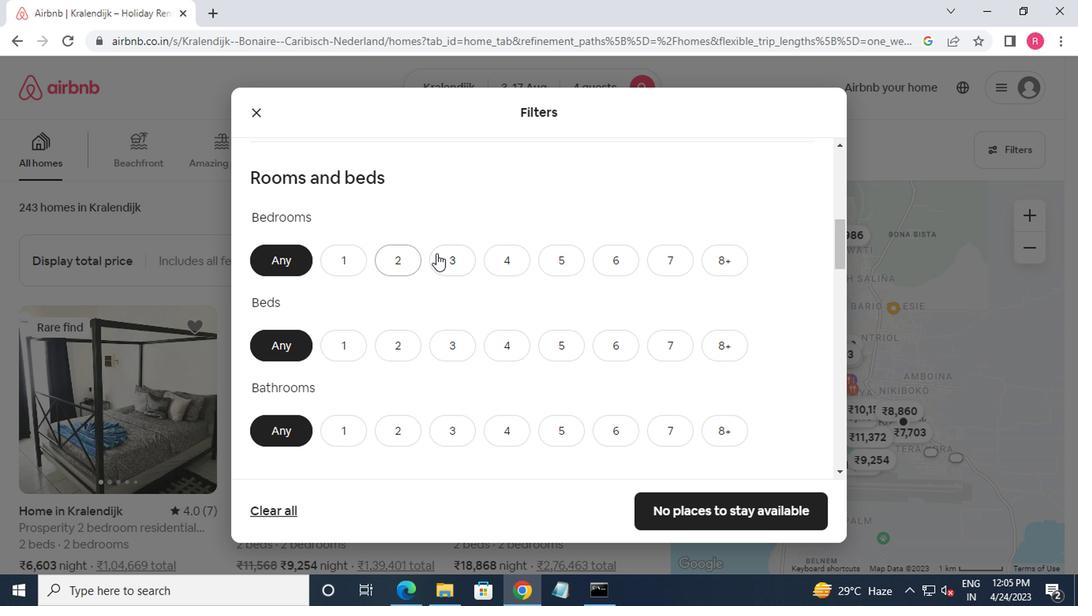 
Action: Mouse moved to (447, 347)
Screenshot: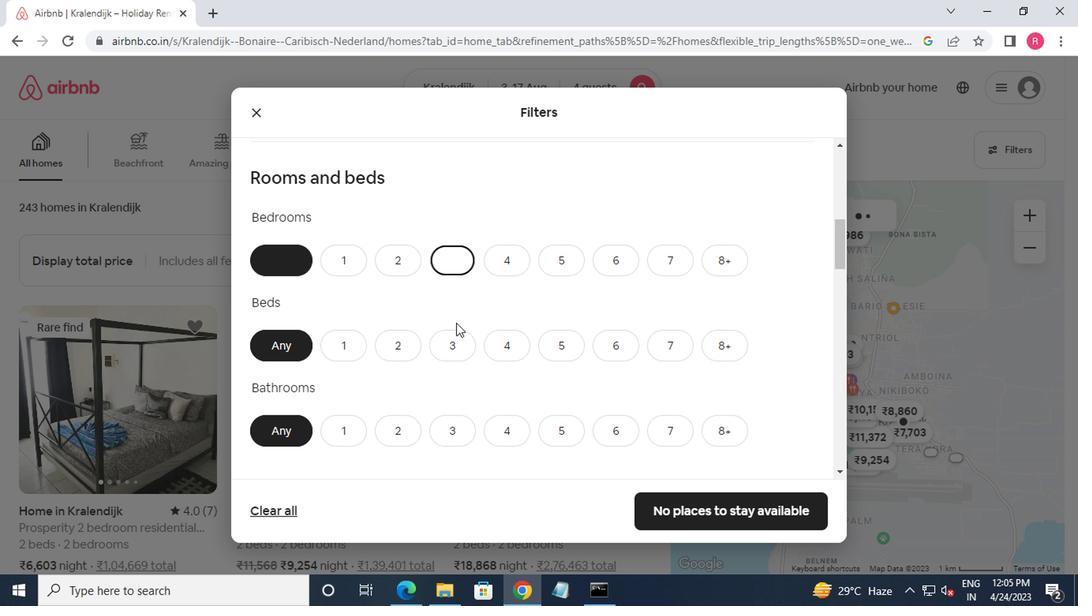
Action: Mouse pressed left at (447, 347)
Screenshot: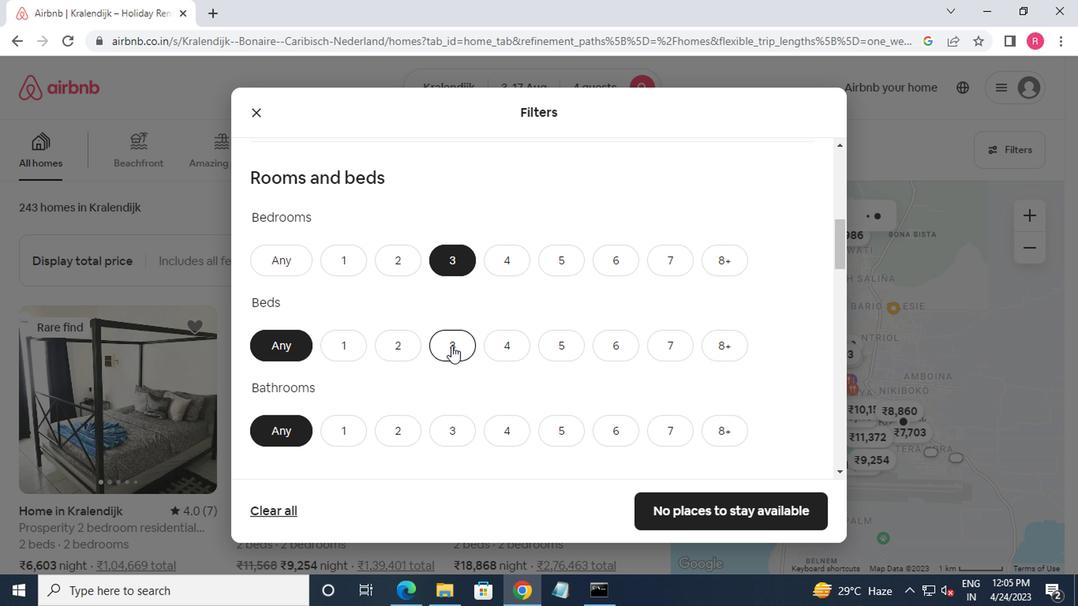 
Action: Mouse moved to (499, 357)
Screenshot: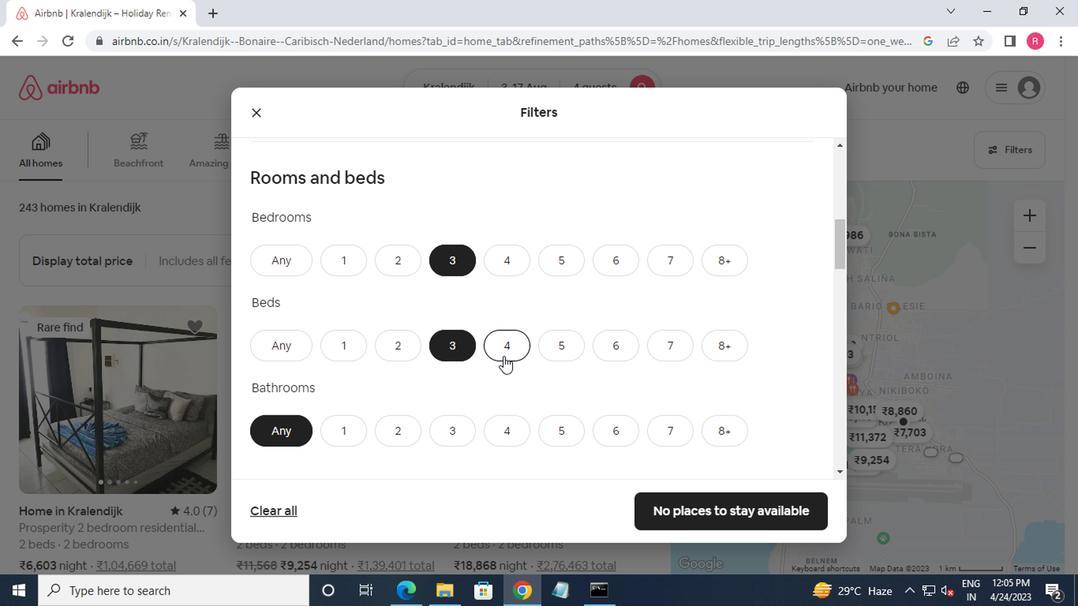 
Action: Mouse pressed left at (499, 357)
Screenshot: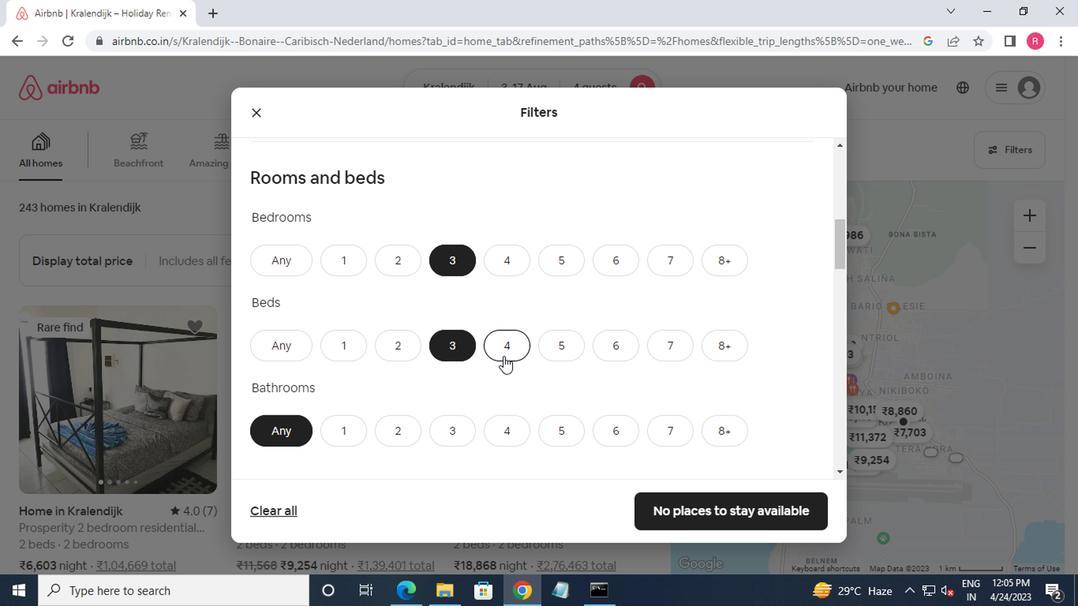 
Action: Mouse moved to (401, 426)
Screenshot: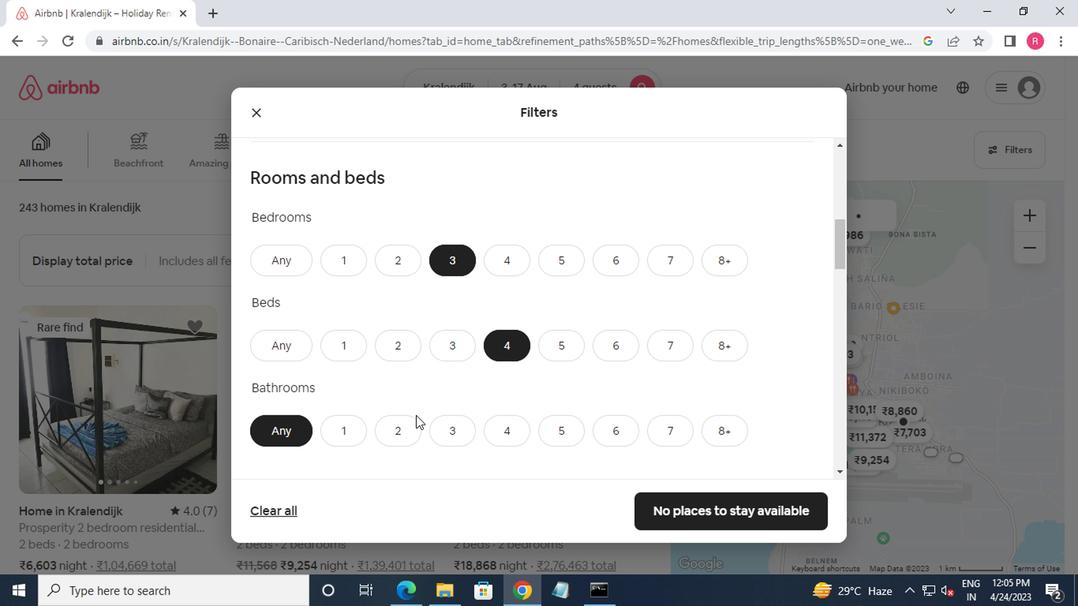 
Action: Mouse pressed left at (401, 426)
Screenshot: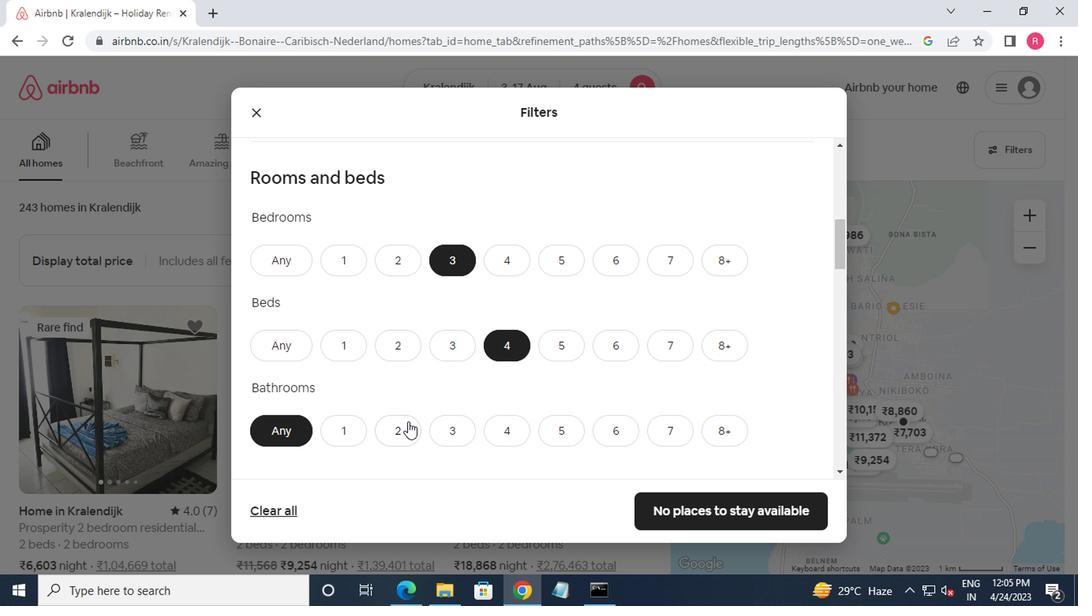 
Action: Mouse moved to (489, 390)
Screenshot: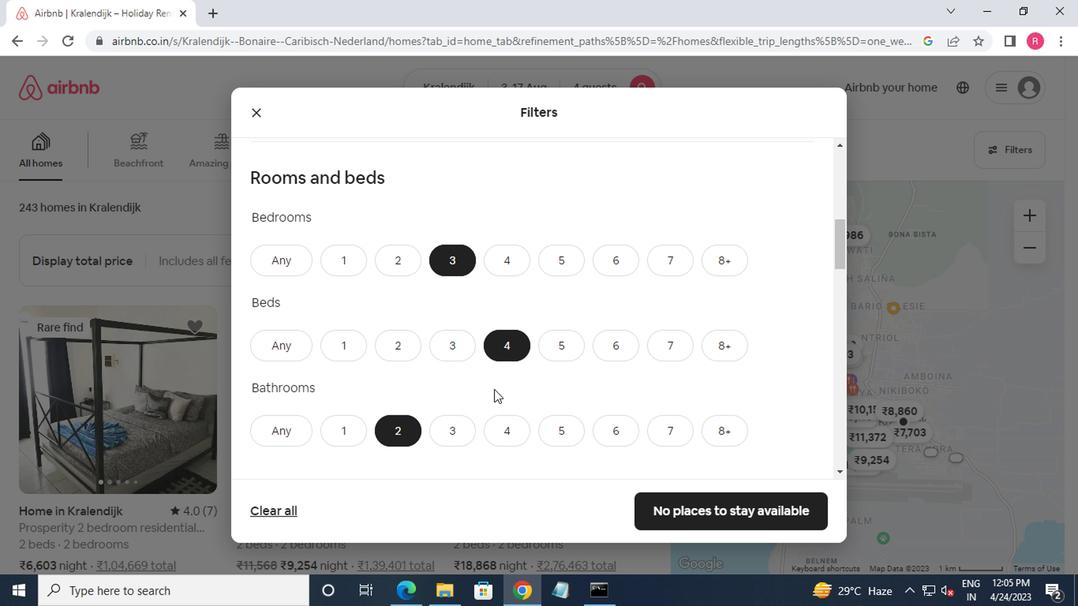 
Action: Mouse scrolled (489, 389) with delta (0, 0)
Screenshot: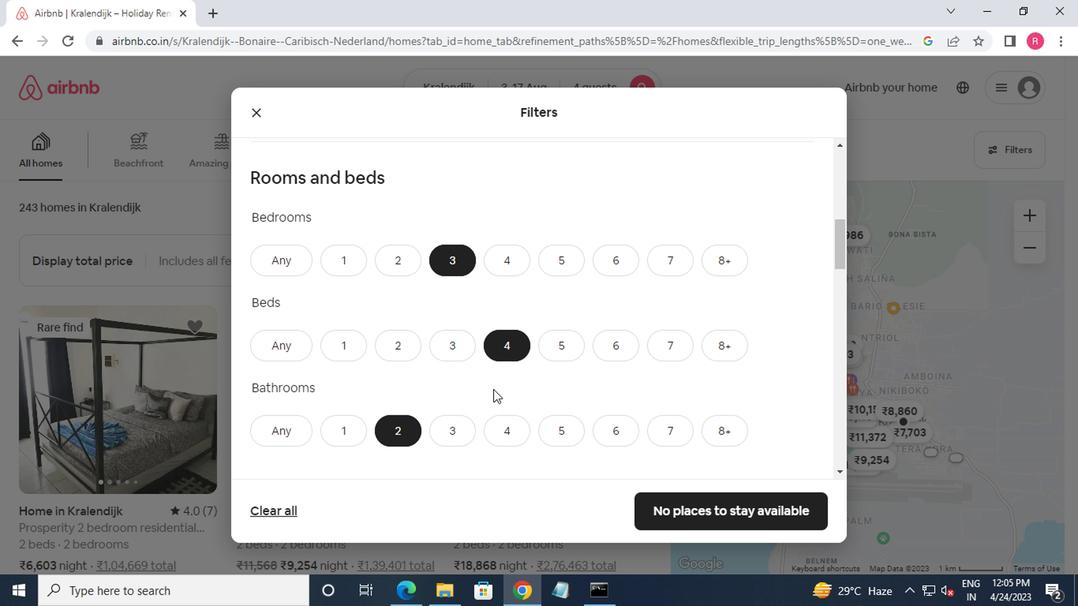 
Action: Mouse moved to (488, 390)
Screenshot: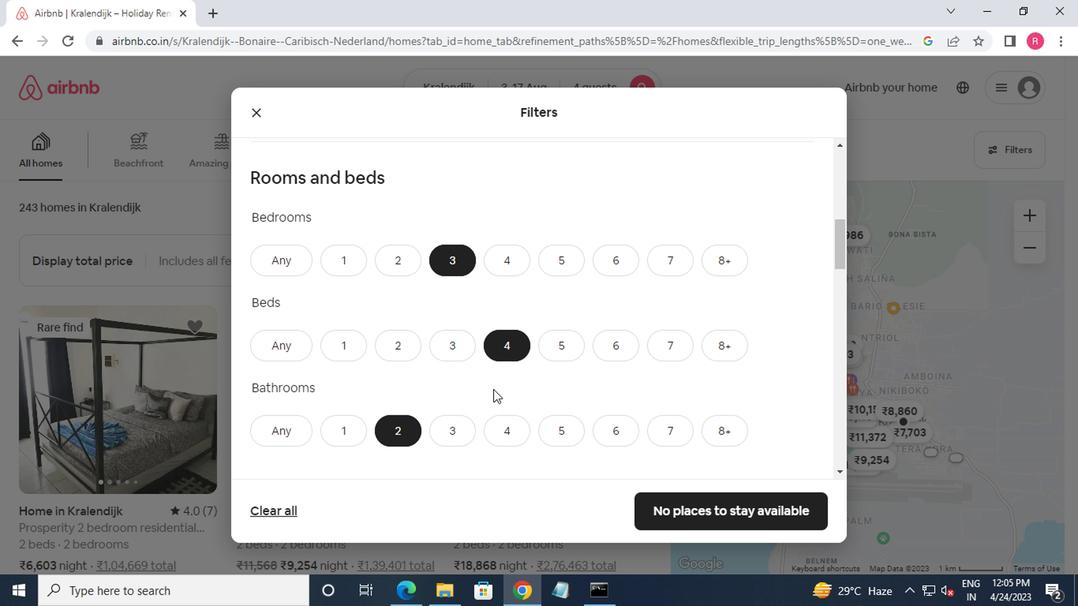 
Action: Mouse scrolled (488, 389) with delta (0, 0)
Screenshot: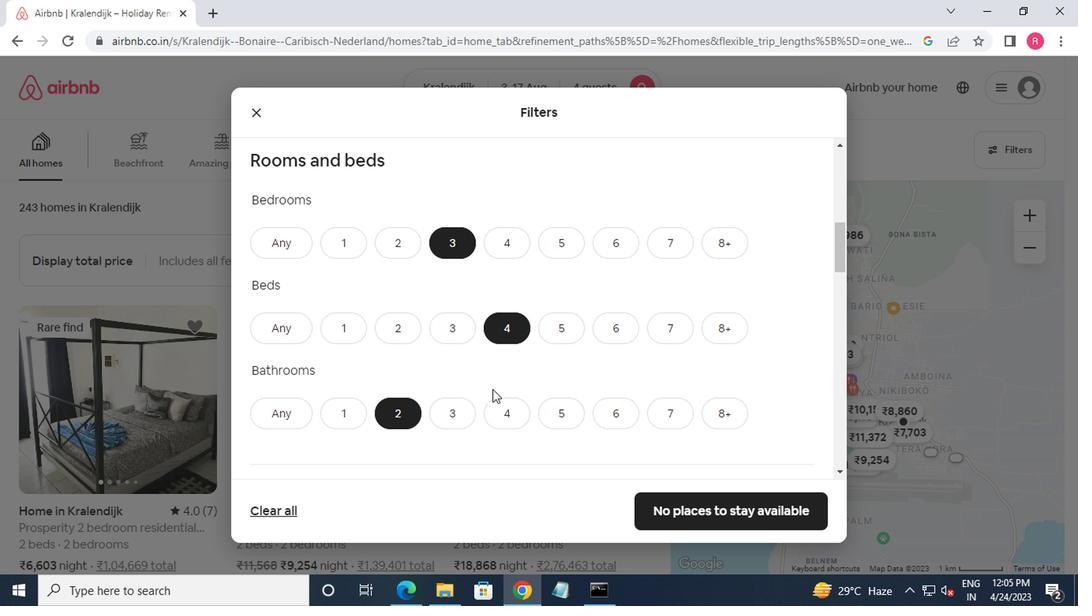 
Action: Mouse moved to (483, 394)
Screenshot: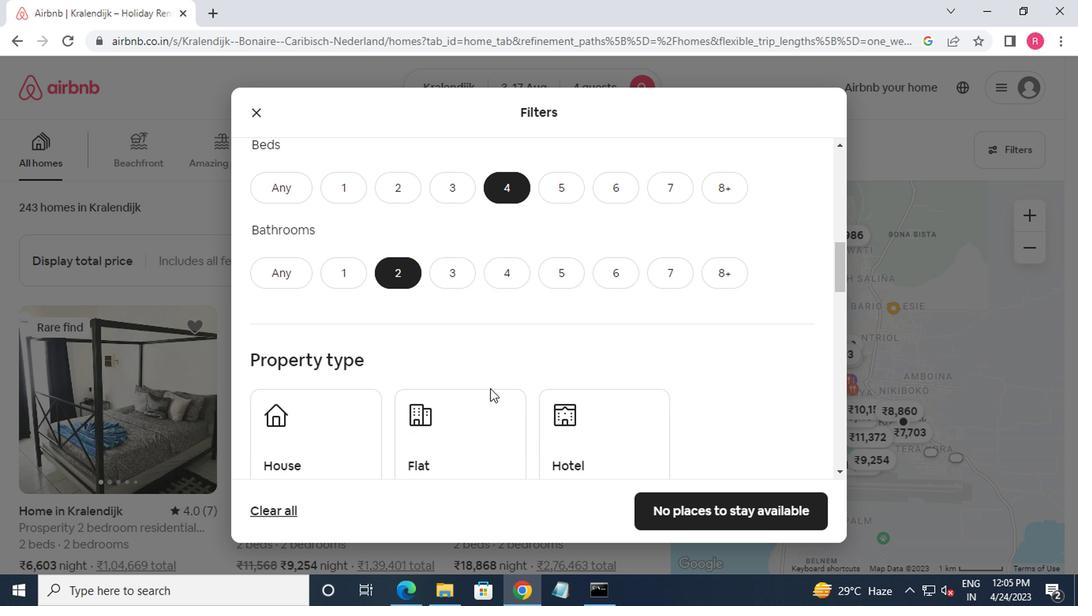 
Action: Mouse scrolled (483, 393) with delta (0, 0)
Screenshot: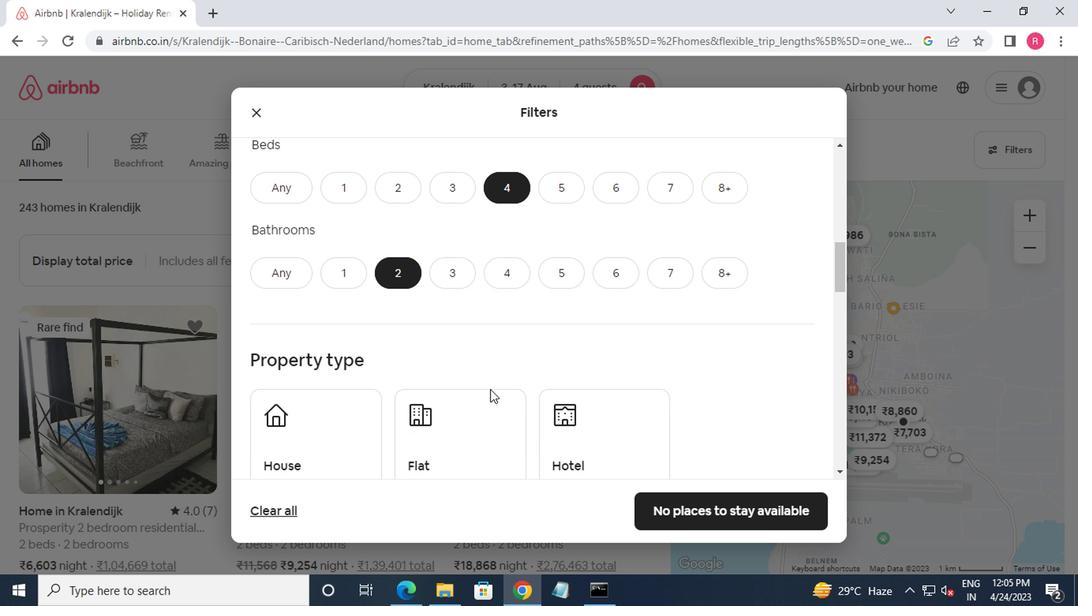 
Action: Mouse moved to (322, 376)
Screenshot: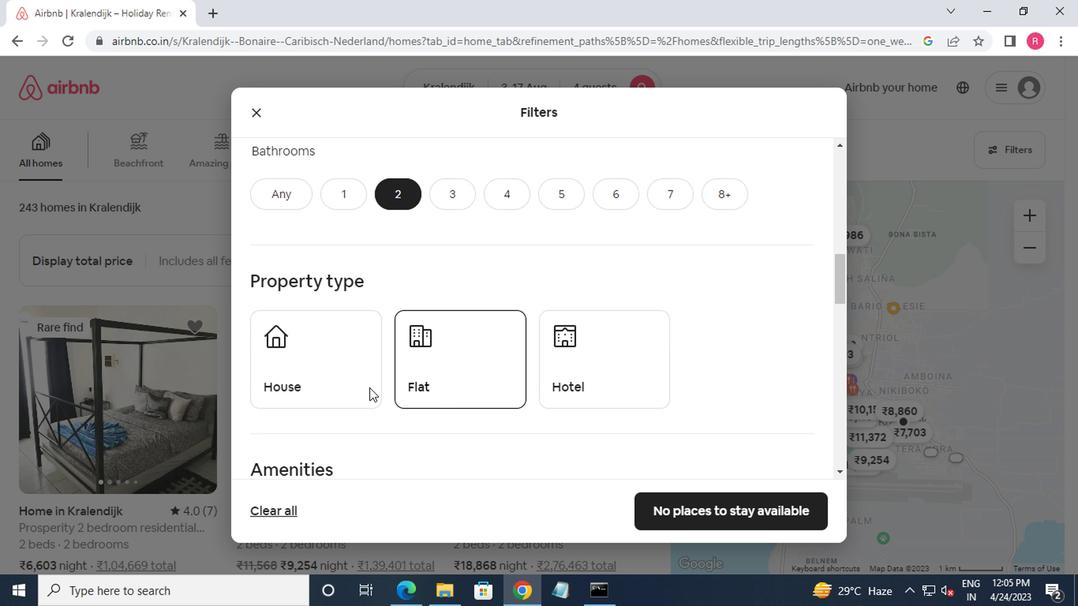 
Action: Mouse pressed left at (322, 376)
Screenshot: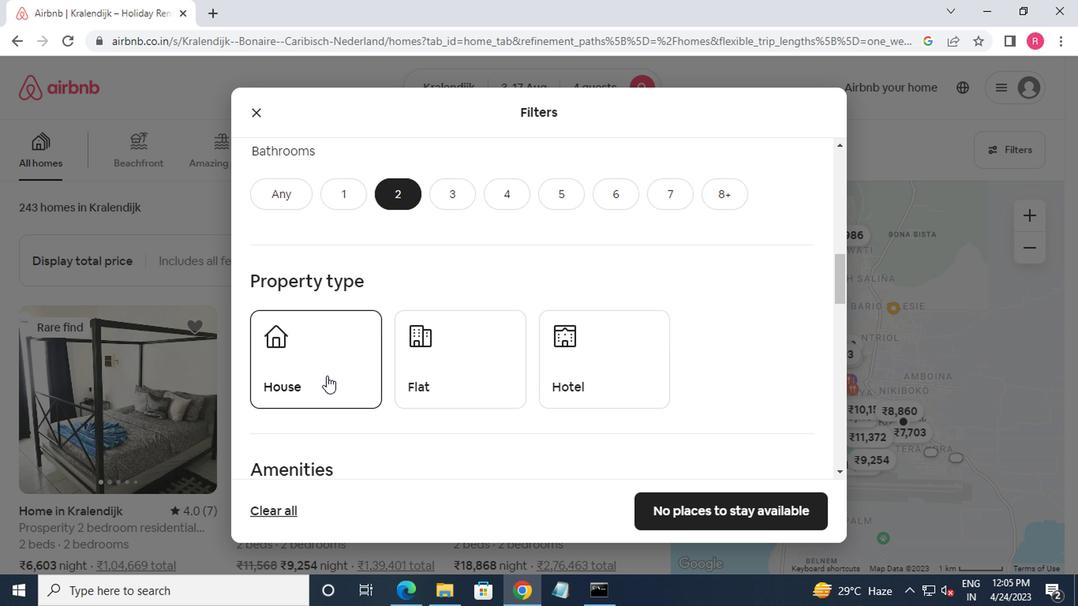
Action: Mouse moved to (429, 396)
Screenshot: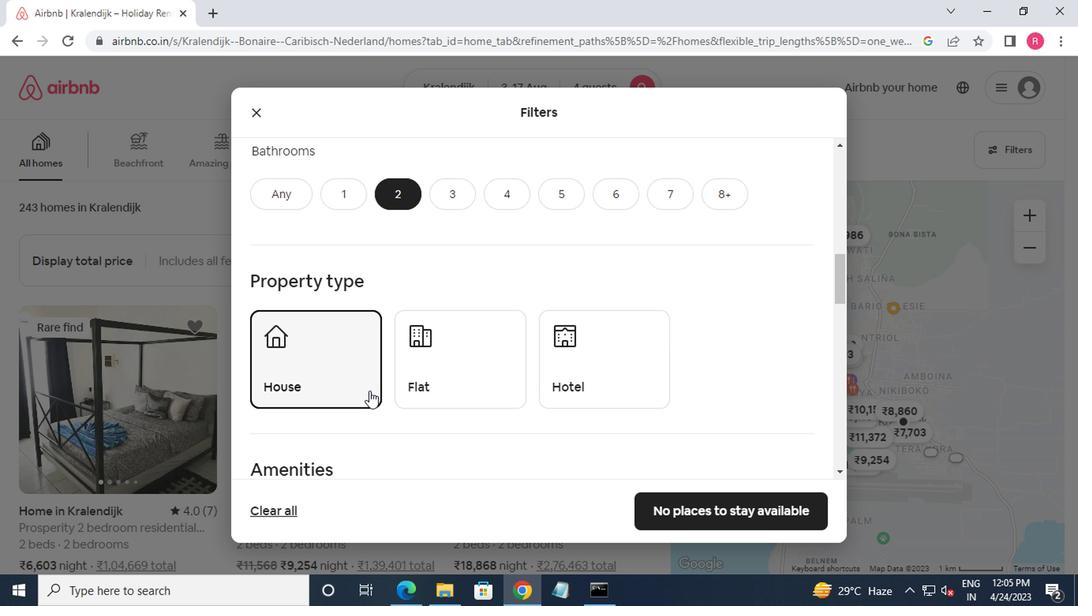 
Action: Mouse pressed left at (429, 396)
Screenshot: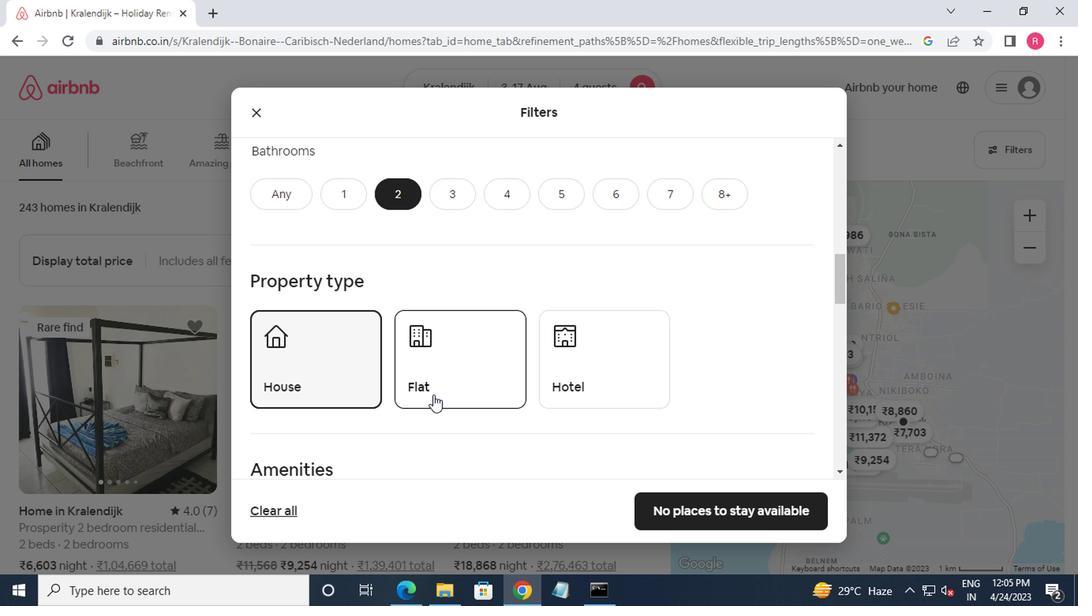 
Action: Mouse moved to (537, 382)
Screenshot: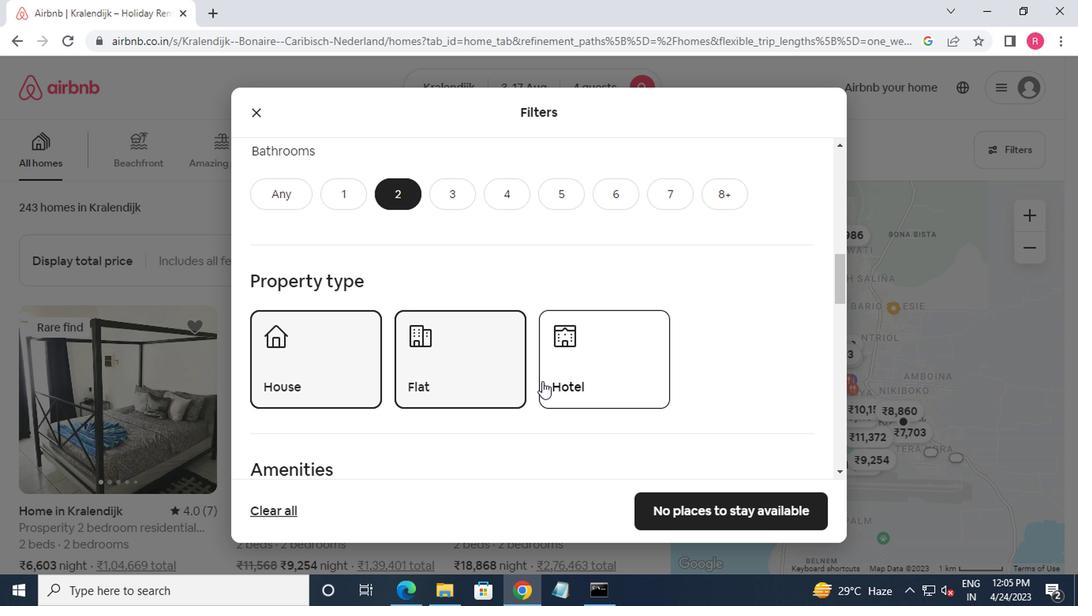 
Action: Mouse scrolled (537, 381) with delta (0, 0)
Screenshot: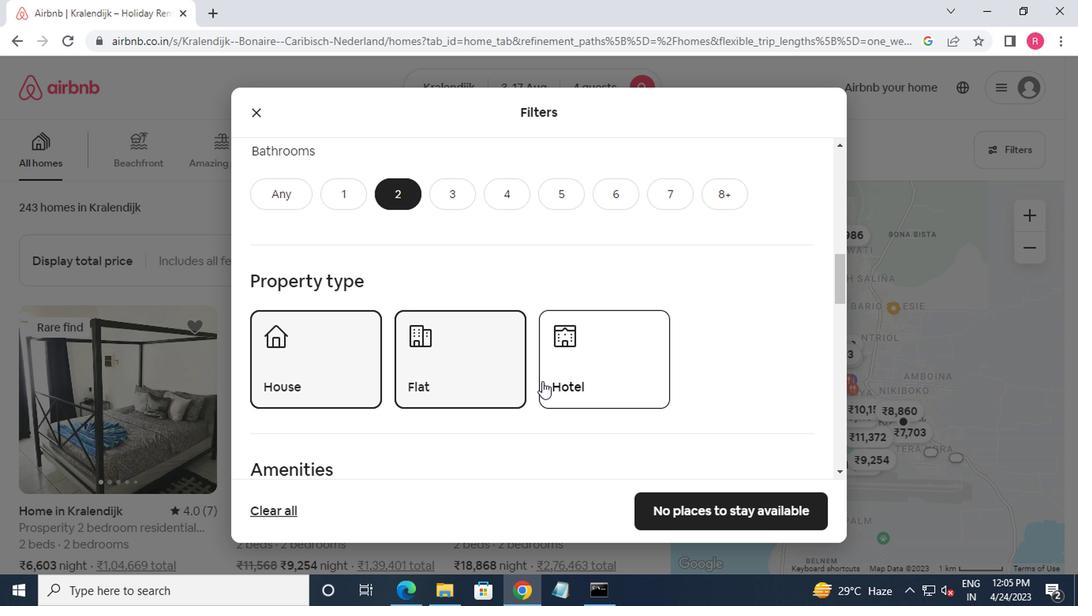 
Action: Mouse moved to (536, 382)
Screenshot: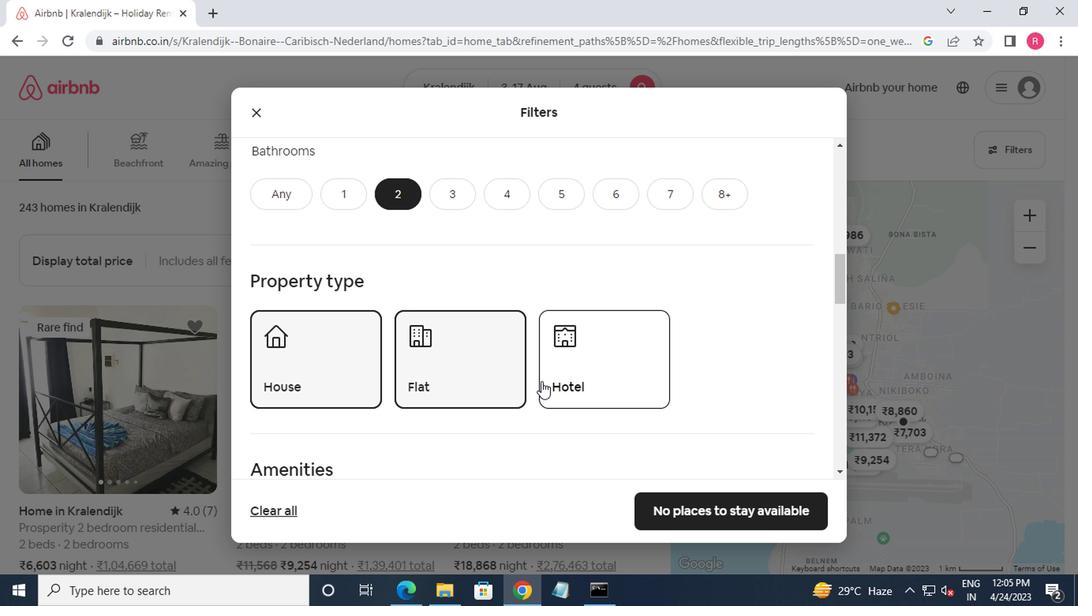 
Action: Mouse scrolled (536, 381) with delta (0, 0)
Screenshot: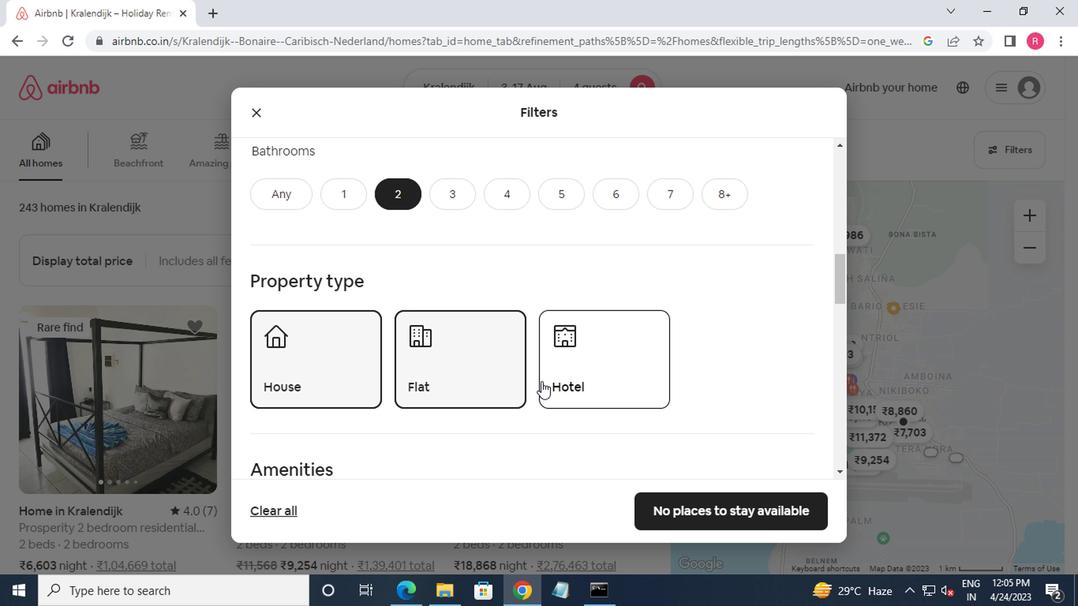 
Action: Mouse moved to (260, 423)
Screenshot: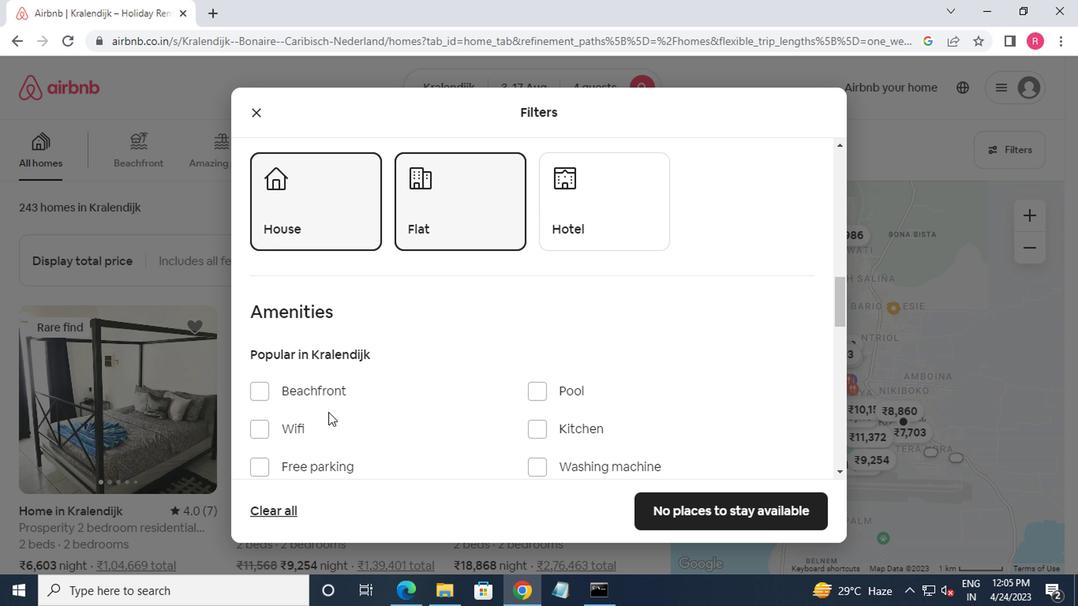 
Action: Mouse pressed left at (260, 423)
Screenshot: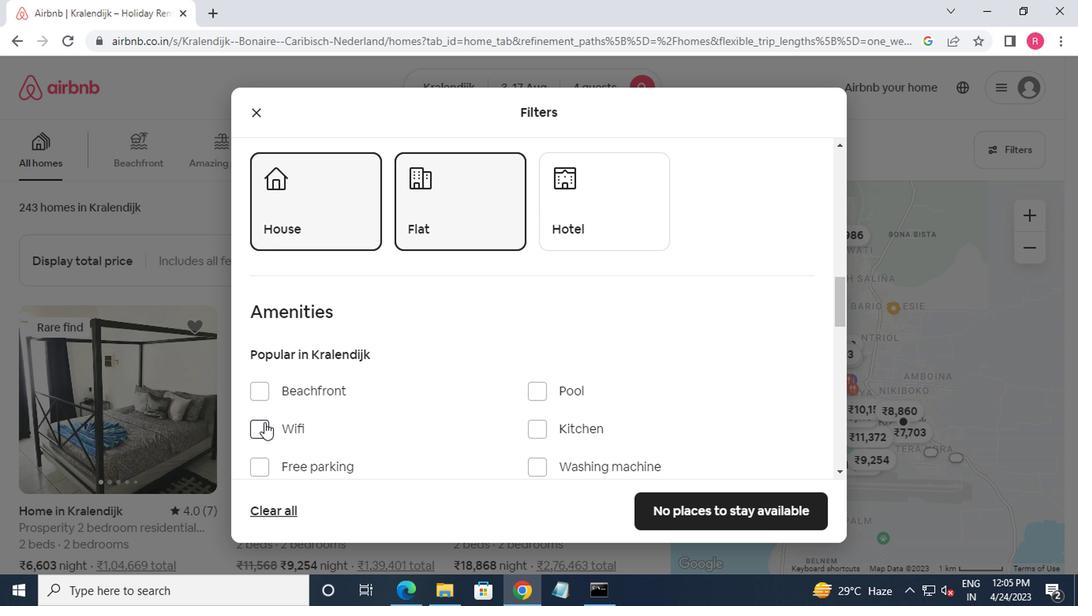 
Action: Mouse moved to (406, 392)
Screenshot: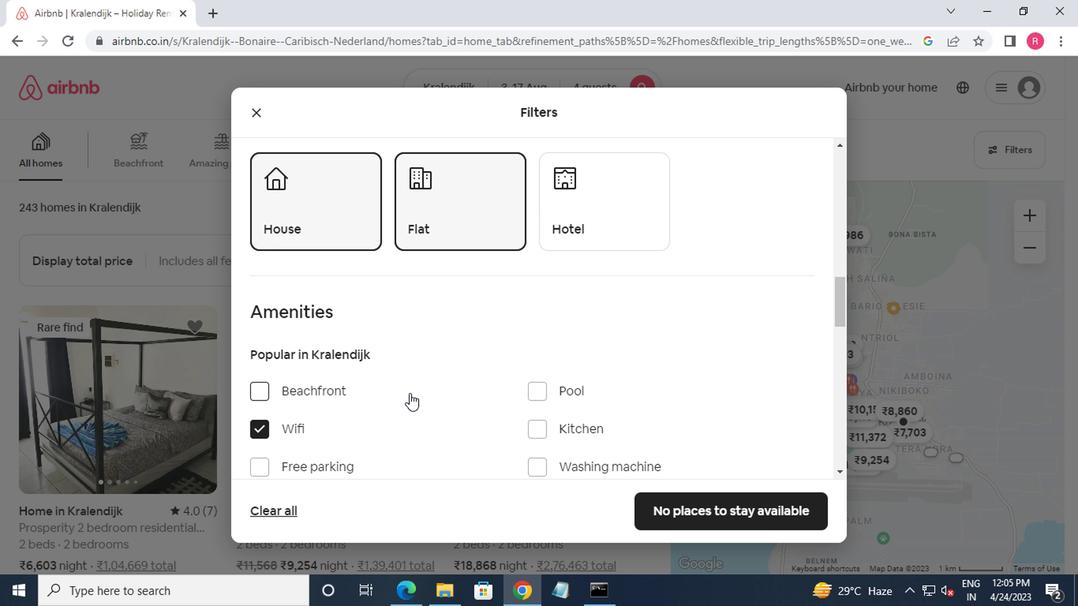 
Action: Mouse scrolled (406, 391) with delta (0, 0)
Screenshot: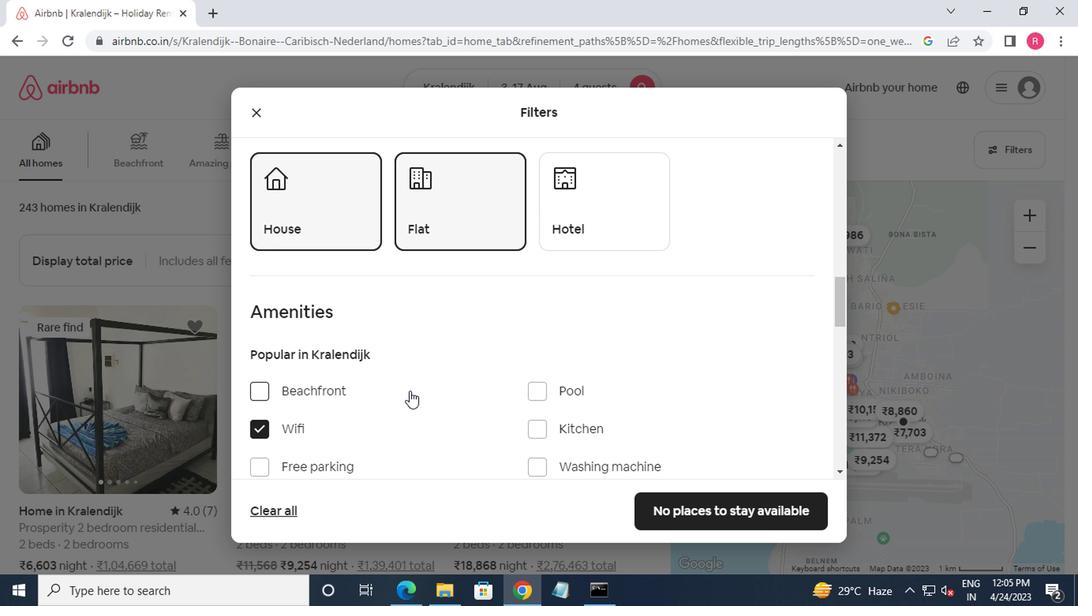 
Action: Mouse scrolled (406, 391) with delta (0, 0)
Screenshot: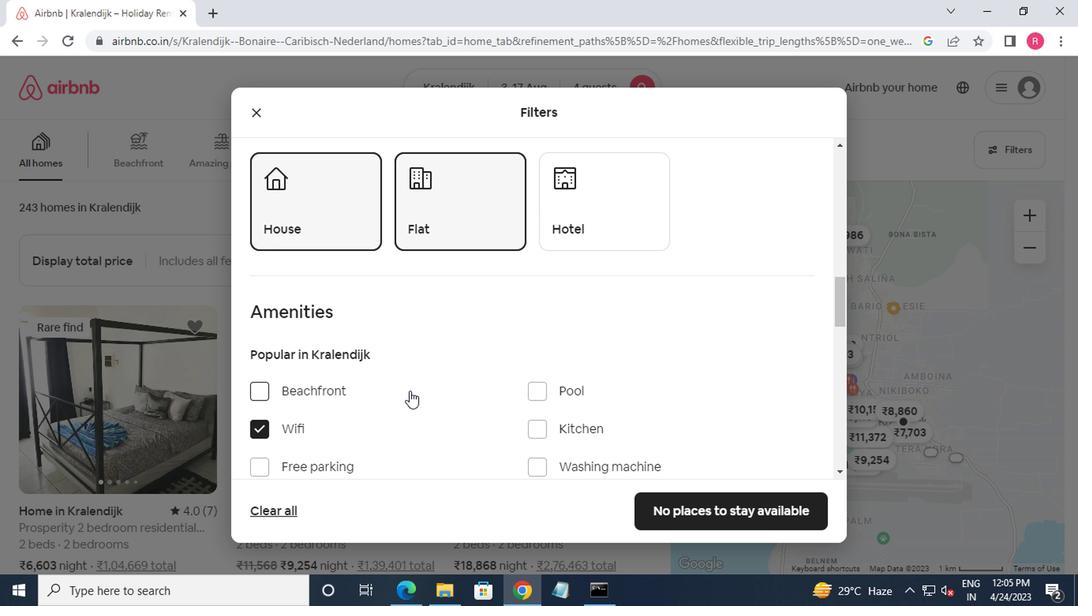 
Action: Mouse scrolled (406, 391) with delta (0, 0)
Screenshot: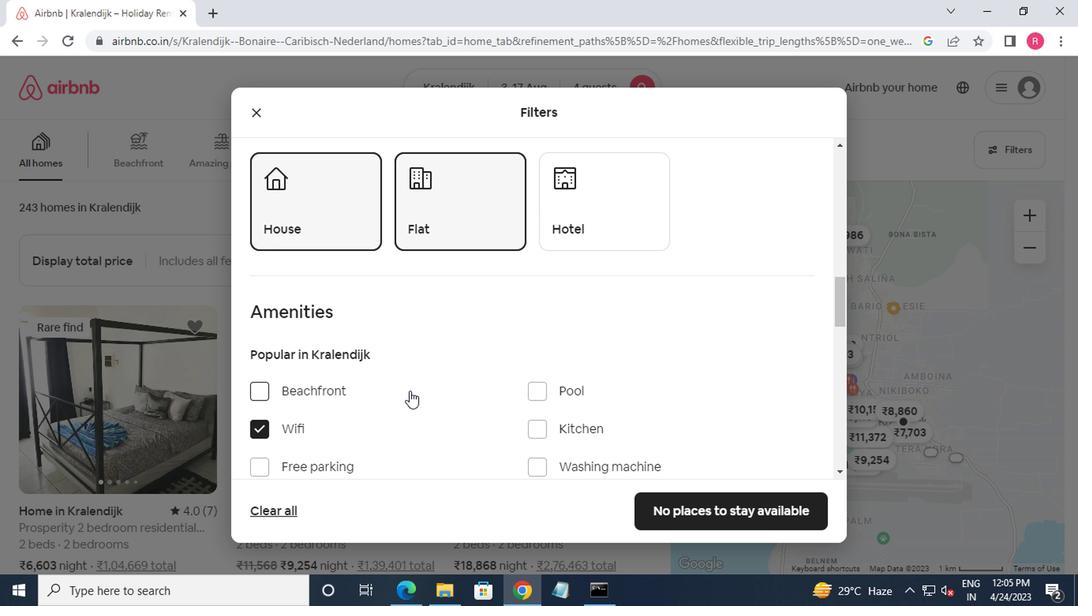 
Action: Mouse scrolled (406, 391) with delta (0, 0)
Screenshot: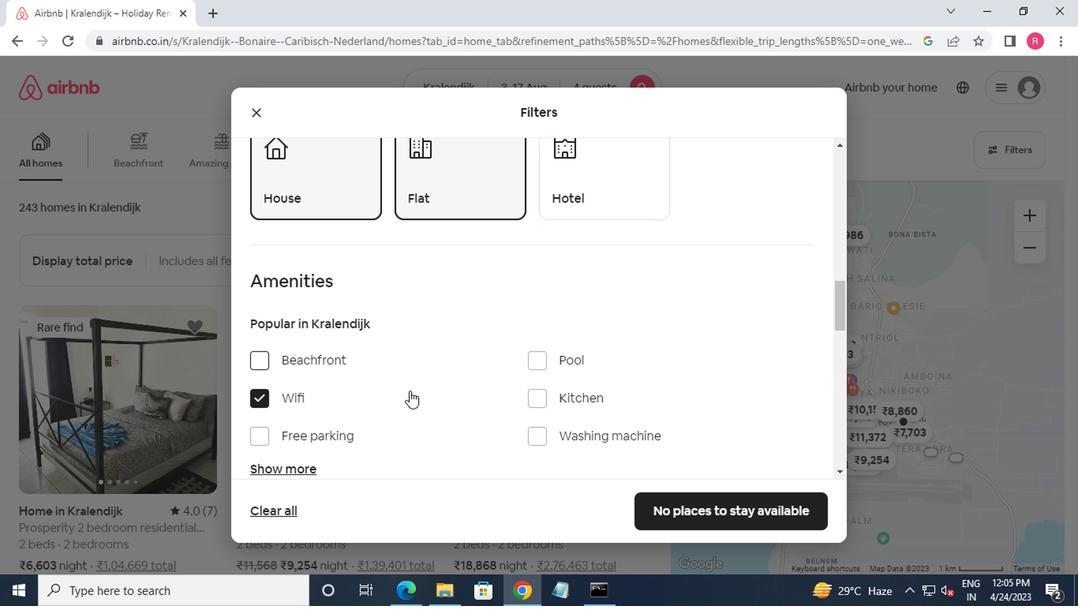 
Action: Mouse moved to (770, 362)
Screenshot: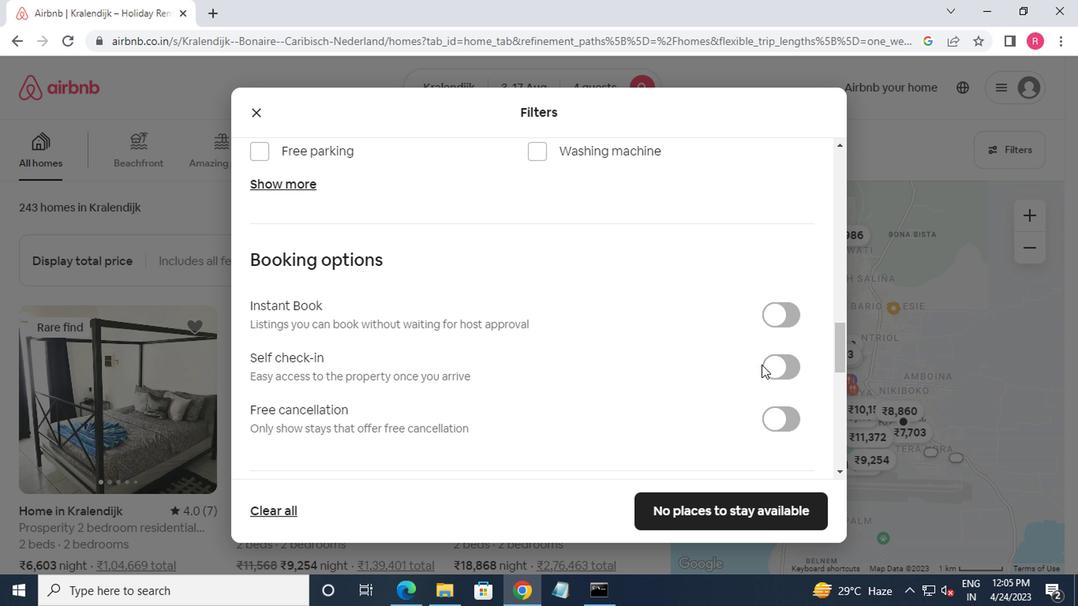 
Action: Mouse pressed left at (770, 362)
Screenshot: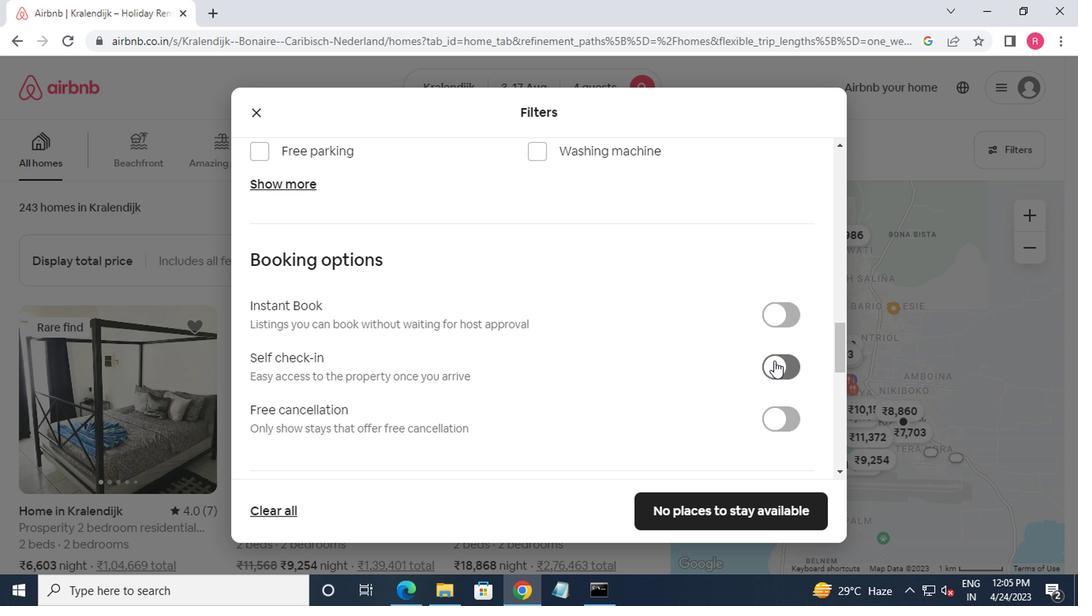 
Action: Mouse moved to (667, 340)
Screenshot: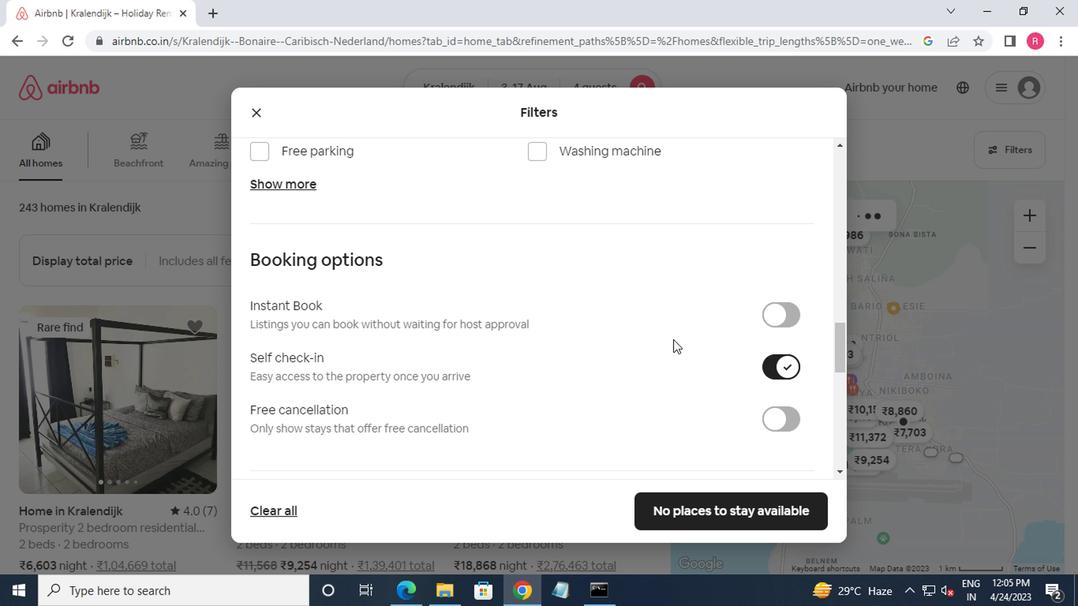 
Action: Mouse scrolled (667, 340) with delta (0, 0)
Screenshot: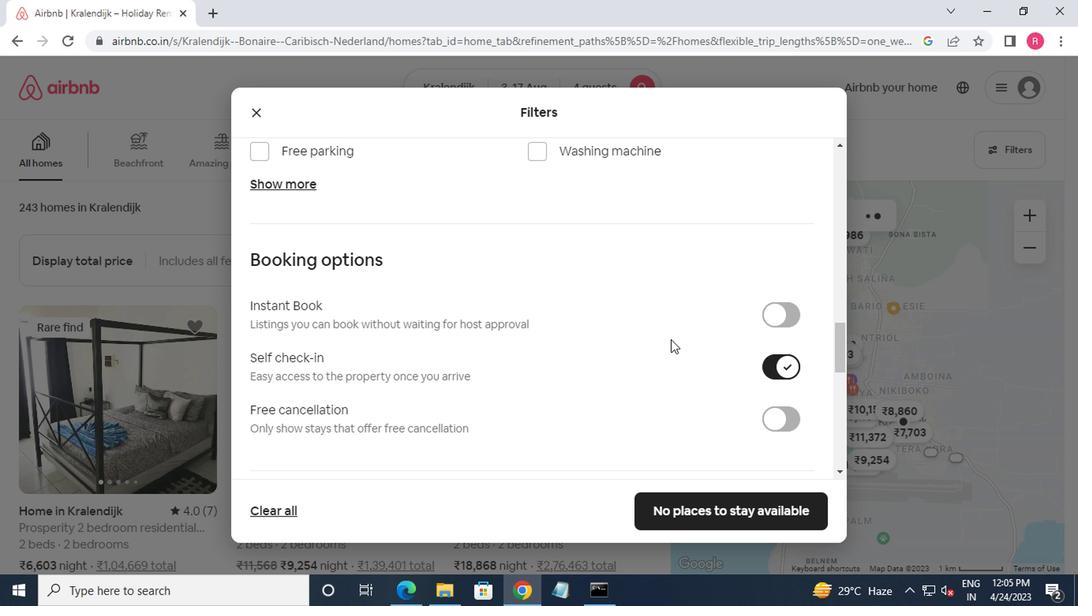 
Action: Mouse scrolled (667, 340) with delta (0, 0)
Screenshot: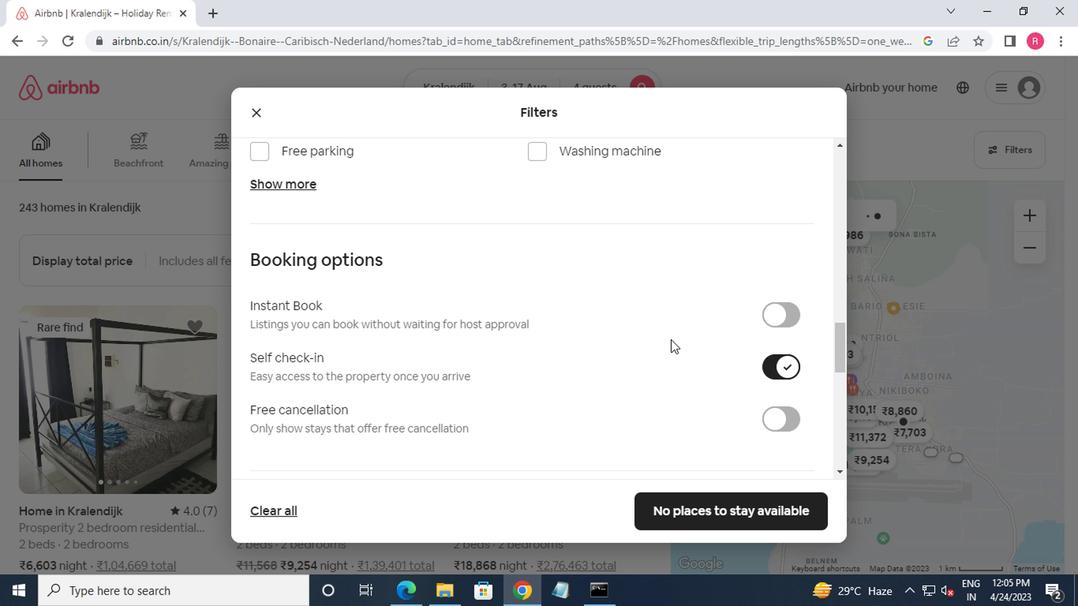 
Action: Mouse moved to (665, 340)
Screenshot: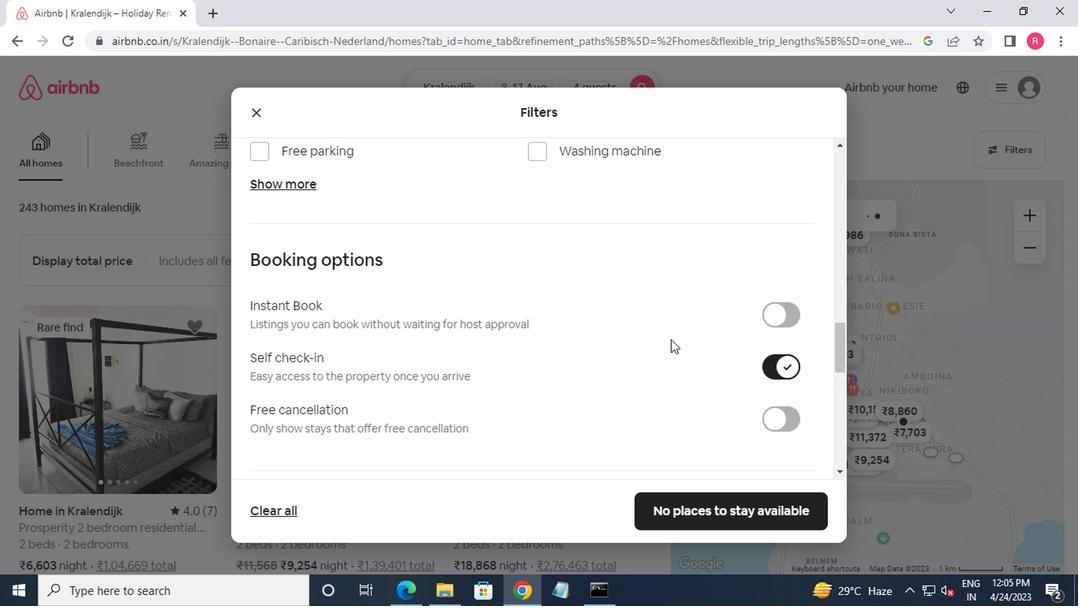 
Action: Mouse scrolled (665, 340) with delta (0, 0)
Screenshot: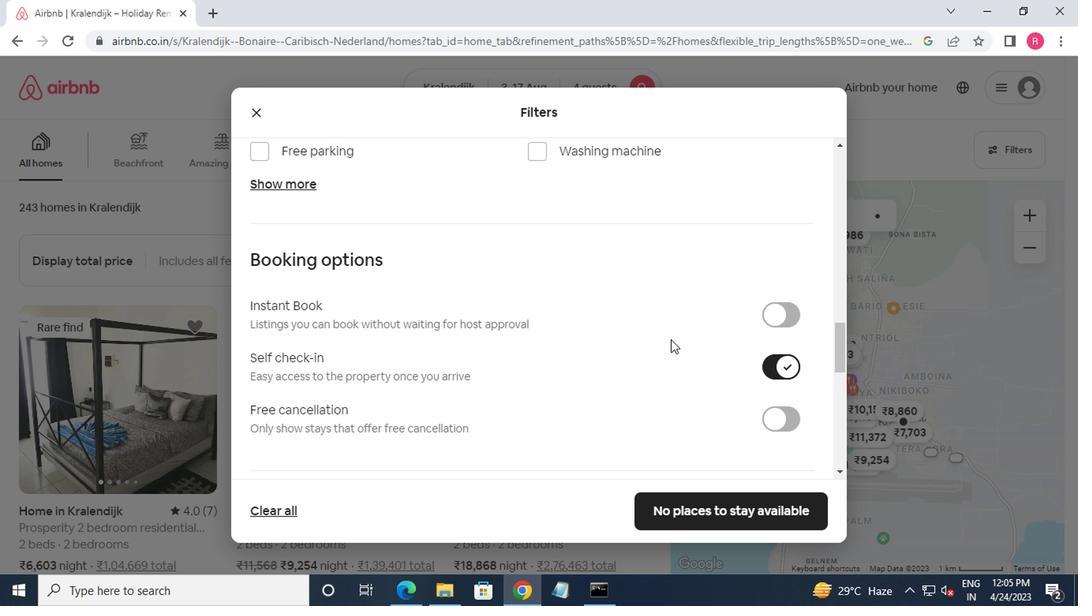 
Action: Mouse moved to (657, 342)
Screenshot: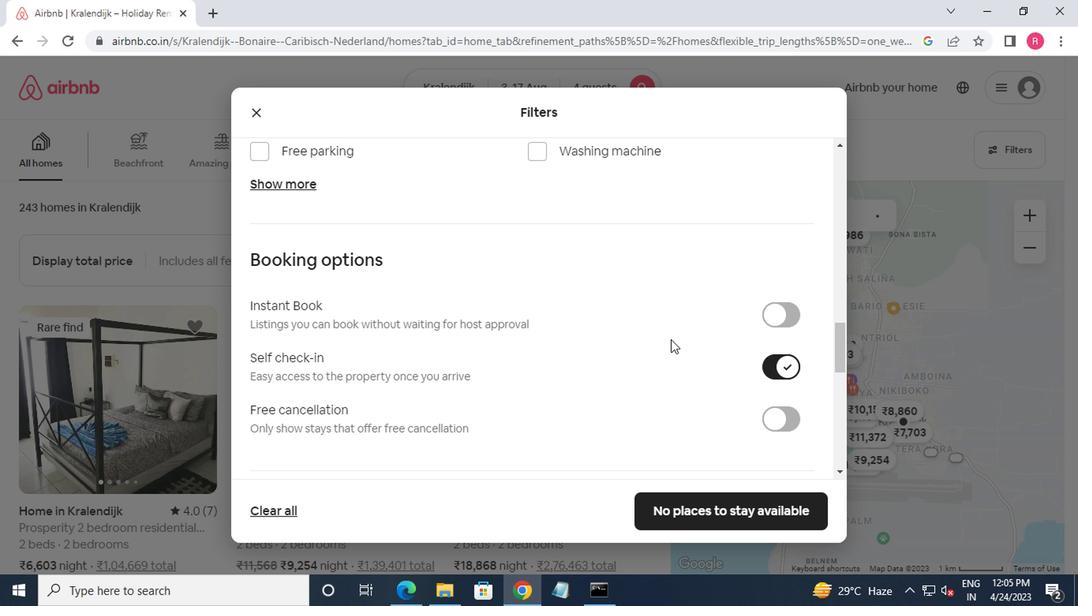 
Action: Mouse scrolled (657, 340) with delta (0, -1)
Screenshot: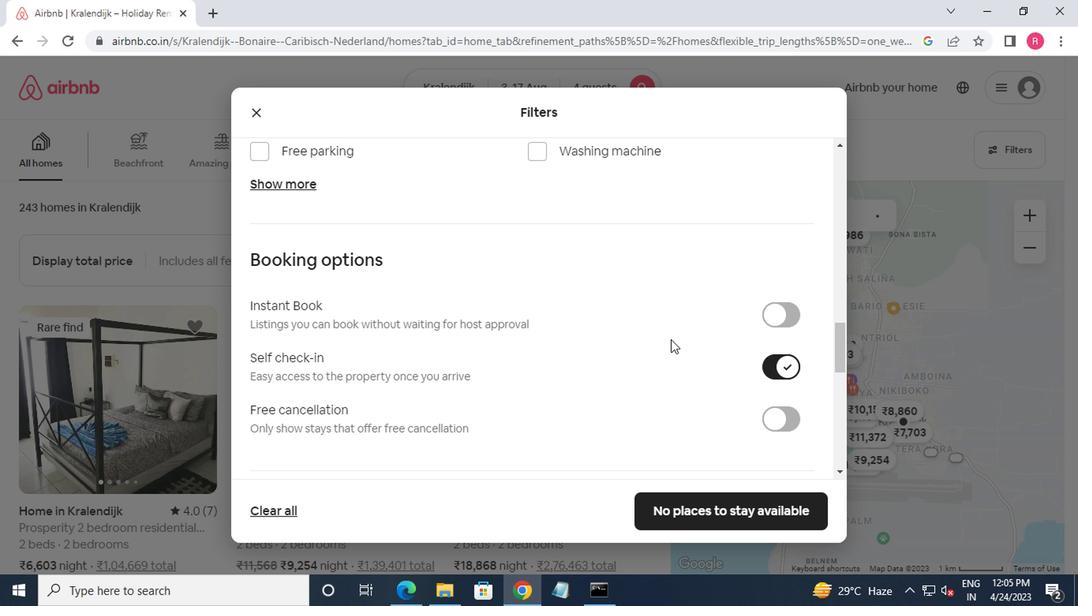 
Action: Mouse moved to (587, 340)
Screenshot: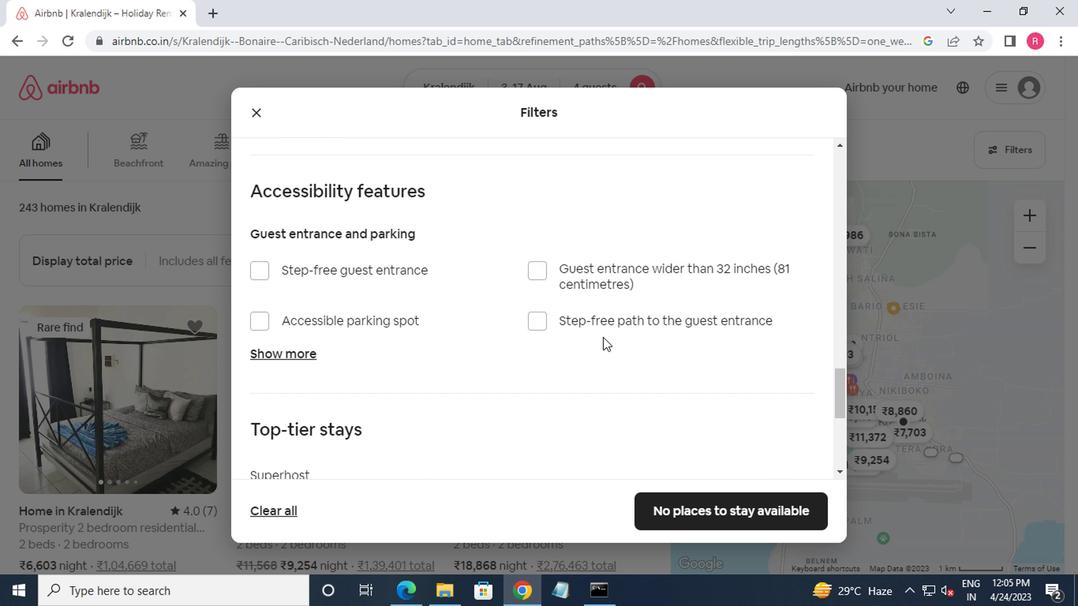 
Action: Mouse scrolled (587, 340) with delta (0, 0)
Screenshot: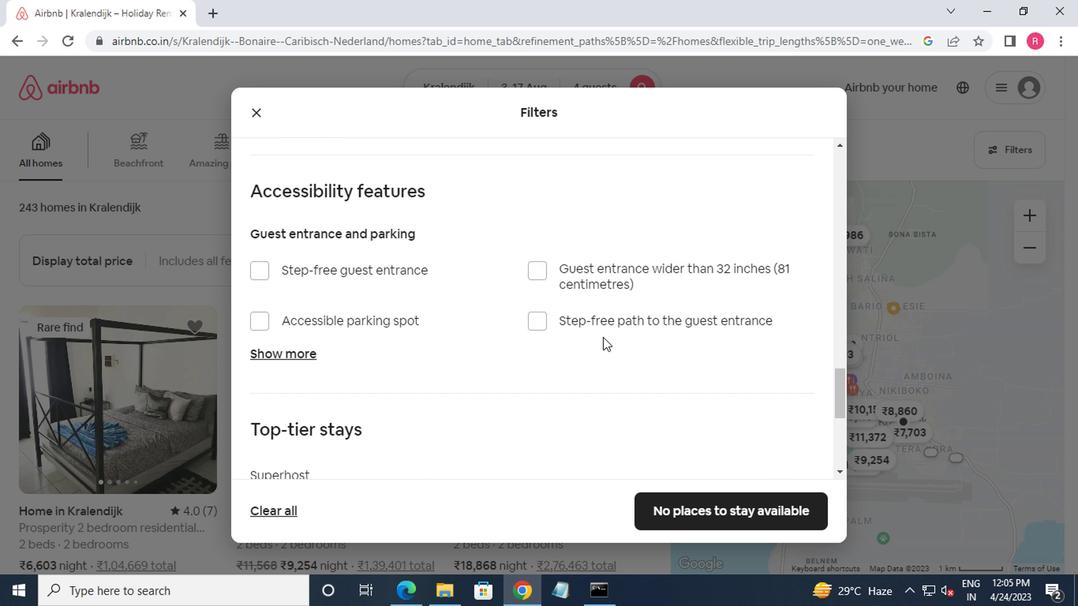 
Action: Mouse moved to (573, 344)
Screenshot: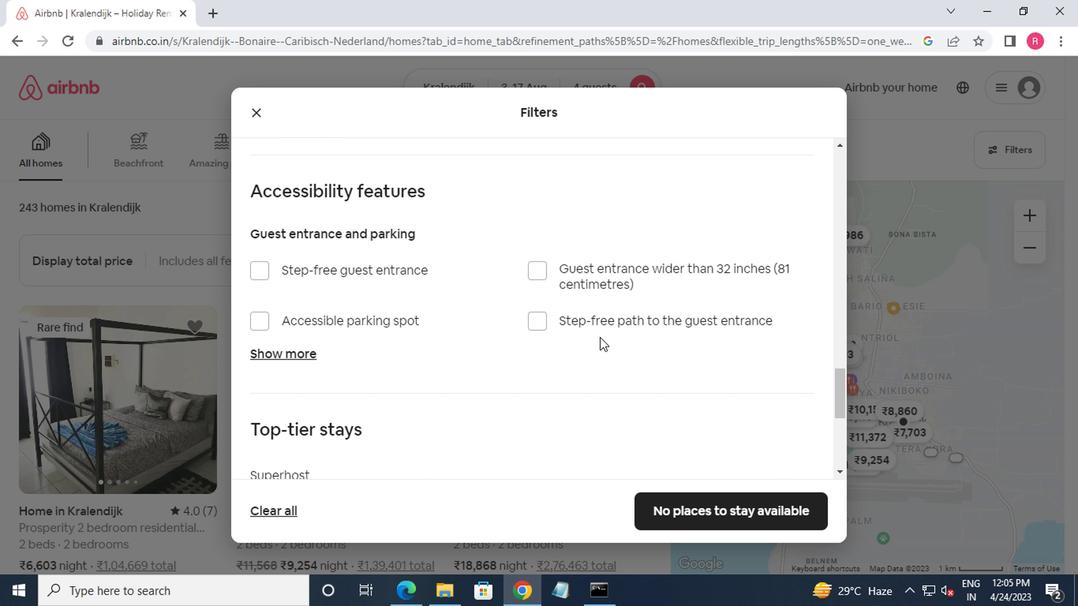 
Action: Mouse scrolled (573, 343) with delta (0, -1)
Screenshot: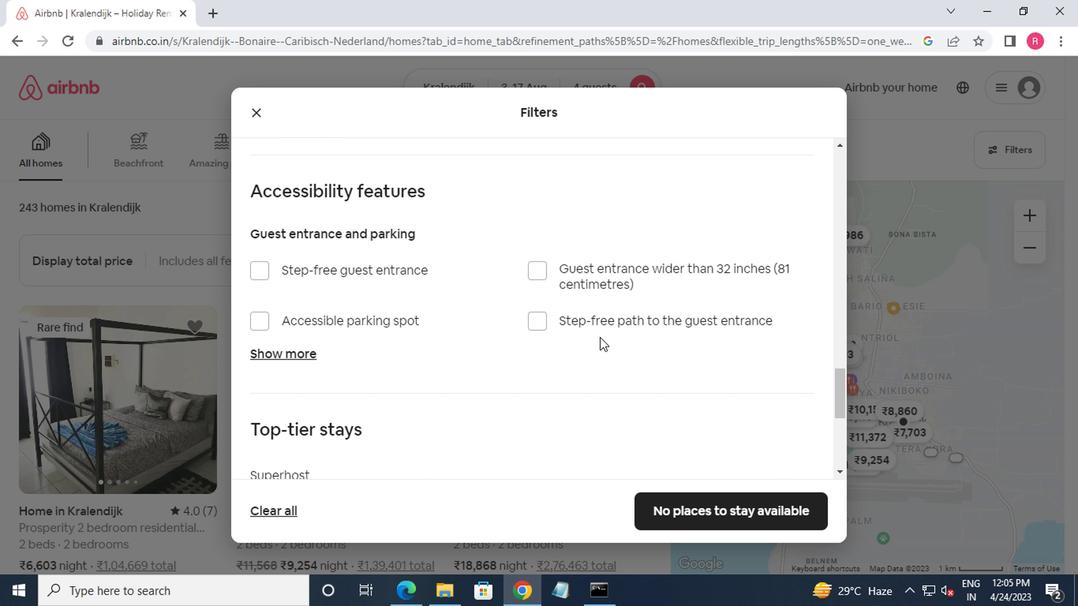 
Action: Mouse moved to (534, 344)
Screenshot: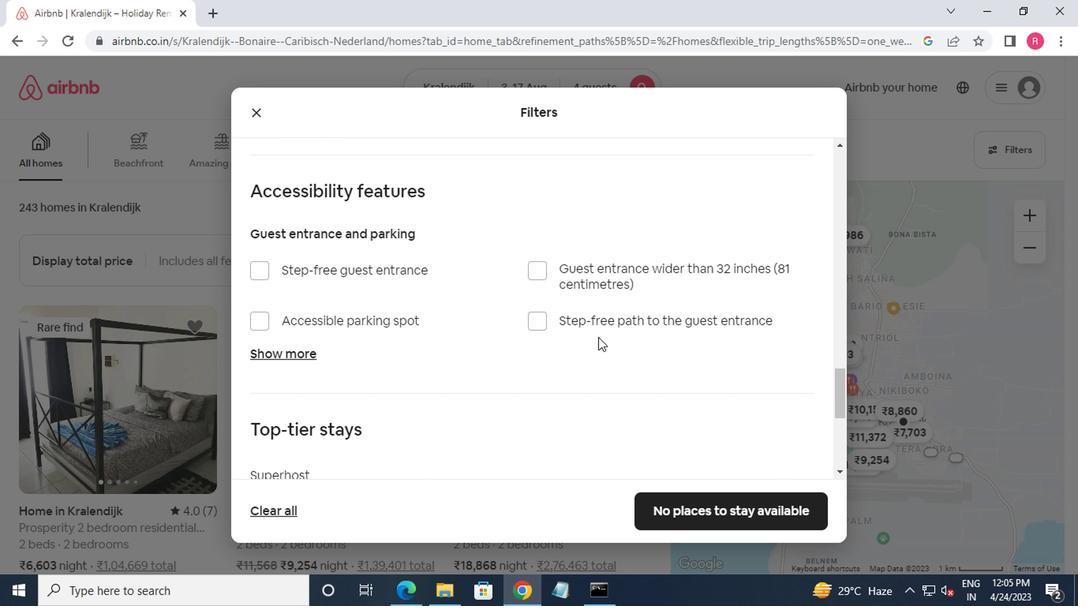 
Action: Mouse scrolled (534, 344) with delta (0, 0)
Screenshot: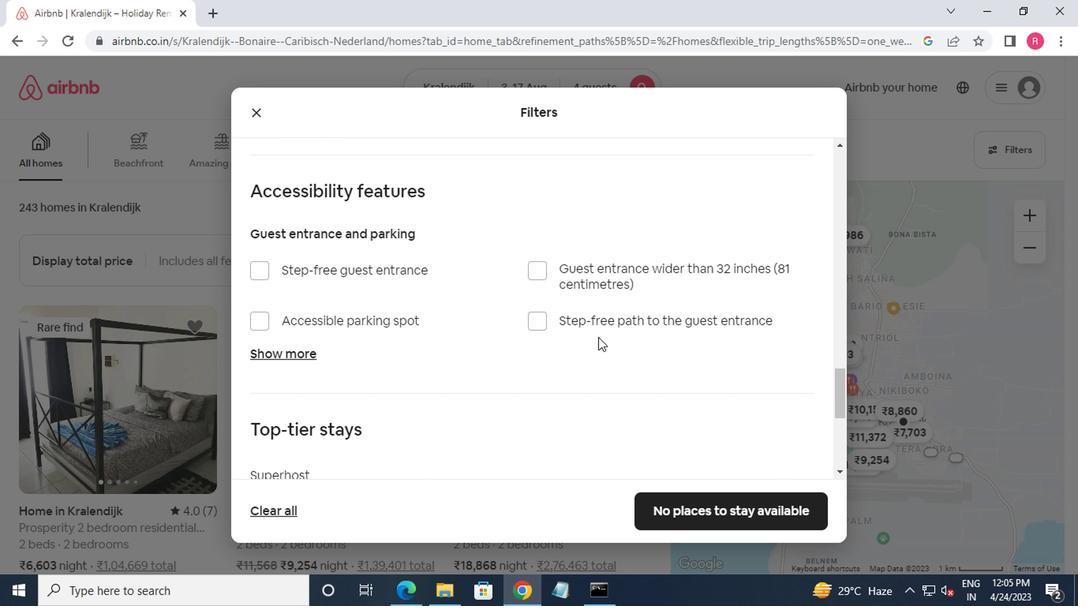 
Action: Mouse moved to (267, 457)
Screenshot: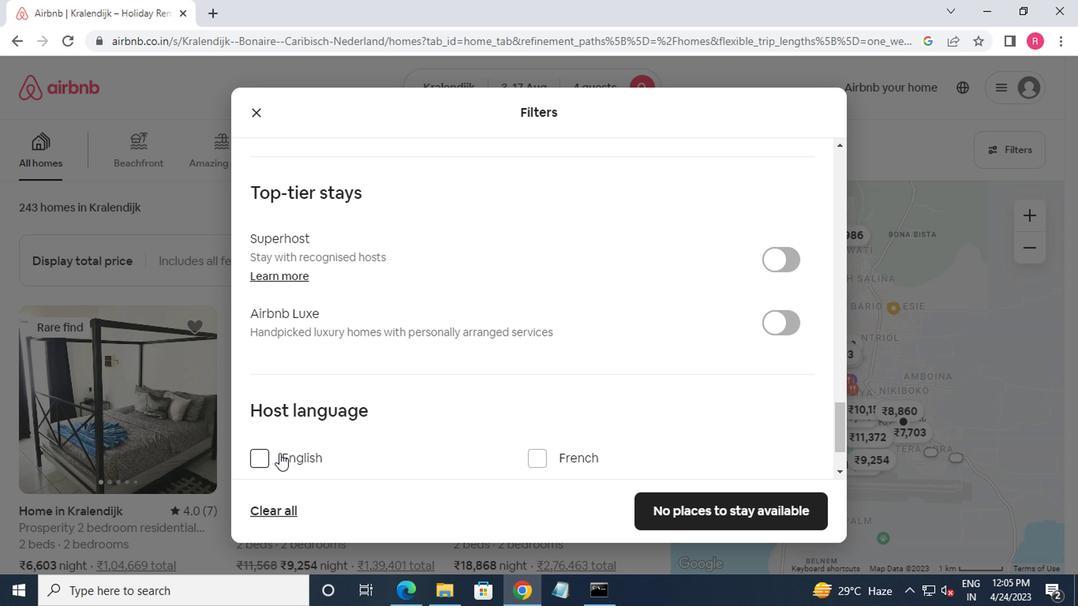 
Action: Mouse pressed left at (267, 457)
Screenshot: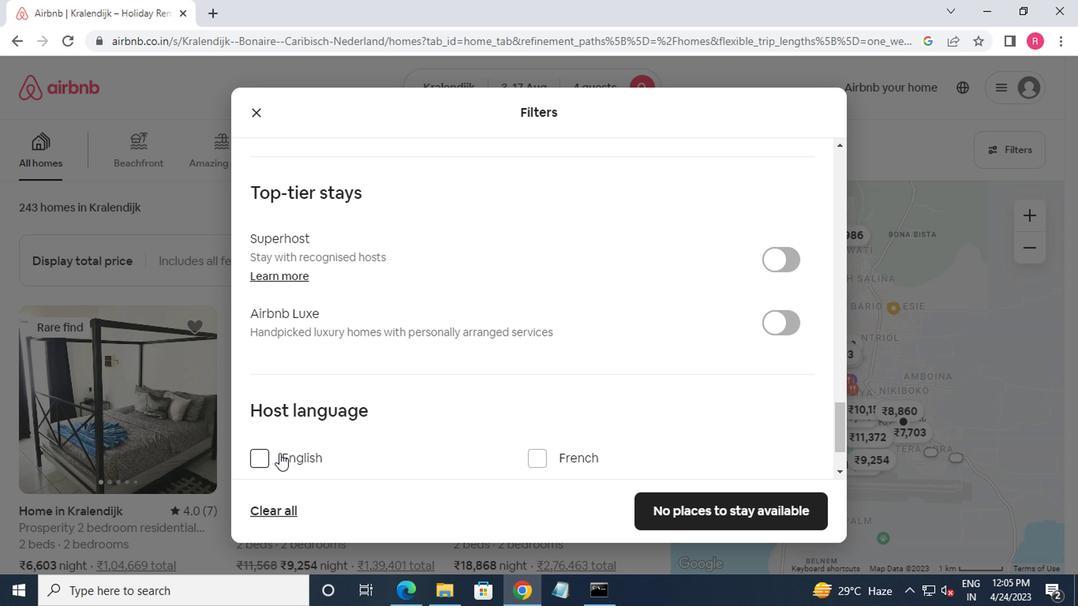 
Action: Mouse moved to (666, 503)
Screenshot: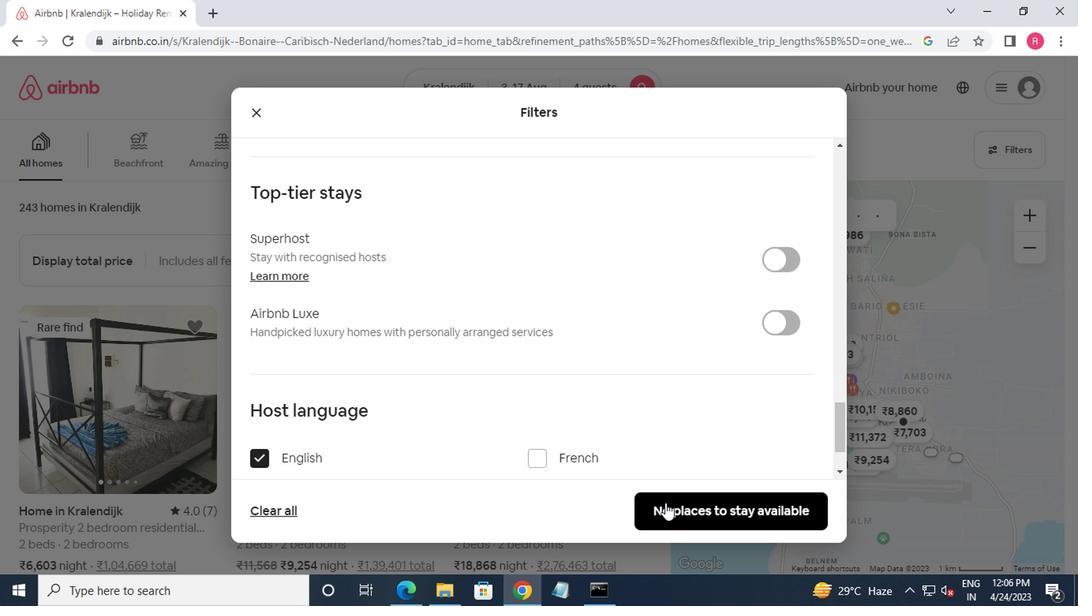 
Action: Mouse pressed left at (666, 503)
Screenshot: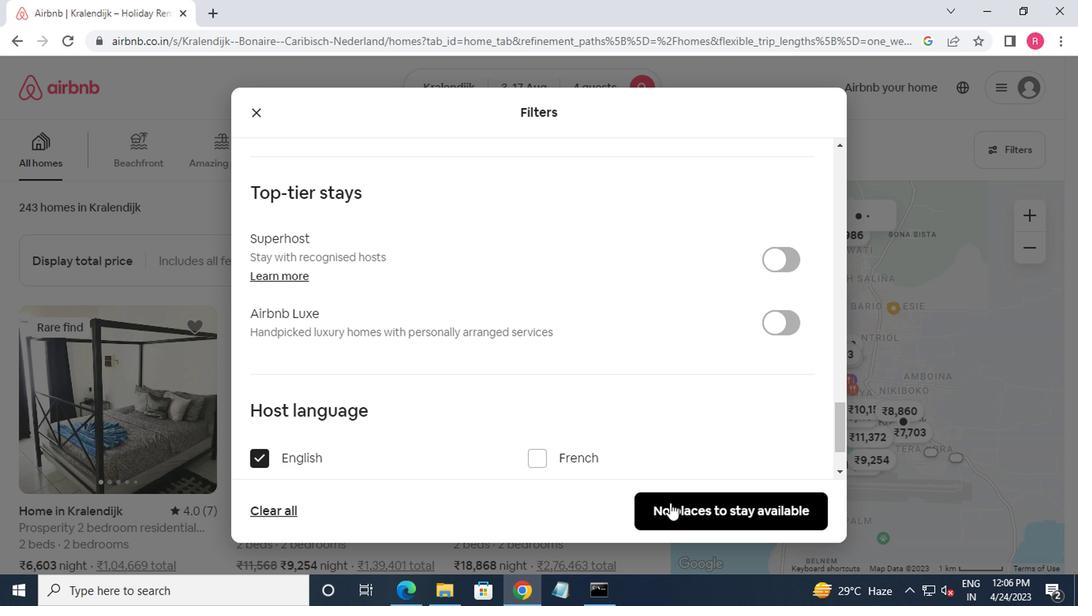 
Action: Mouse moved to (655, 488)
Screenshot: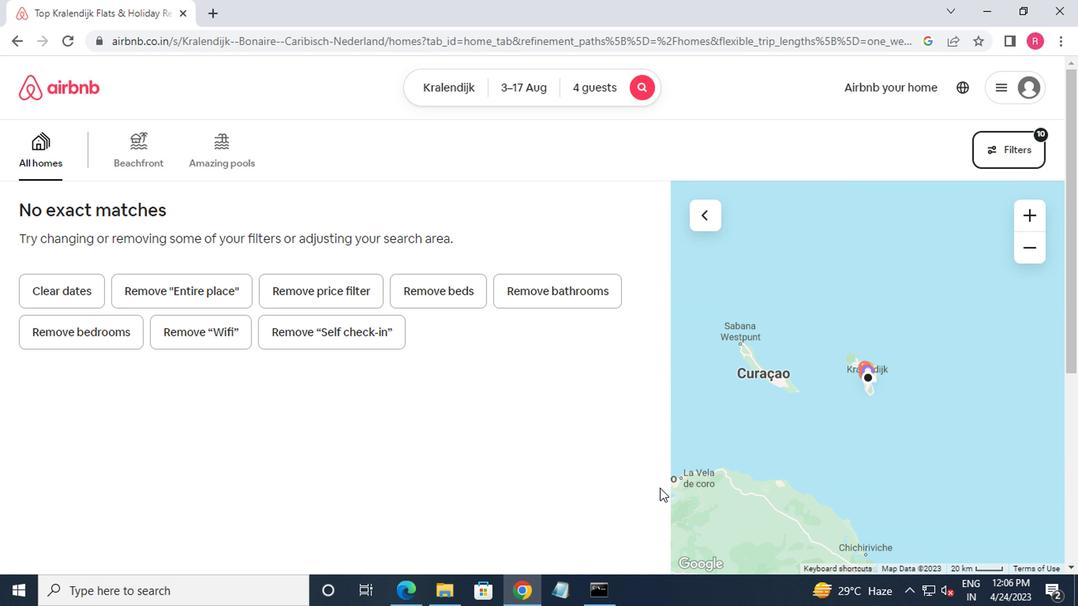
